 Task: Find connections with filter location Licheng with filter topic #Genderwith filter profile language German with filter current company Entrepreneur First with filter school Vidyasagar University with filter industry Telecommunications with filter service category Editing with filter keywords title Maintenance Engineer
Action: Mouse moved to (267, 198)
Screenshot: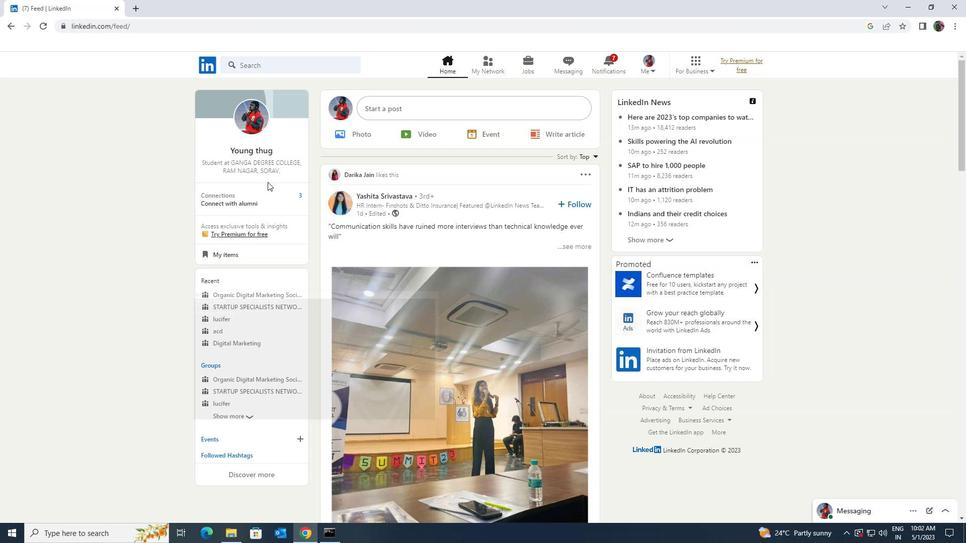 
Action: Mouse pressed left at (267, 198)
Screenshot: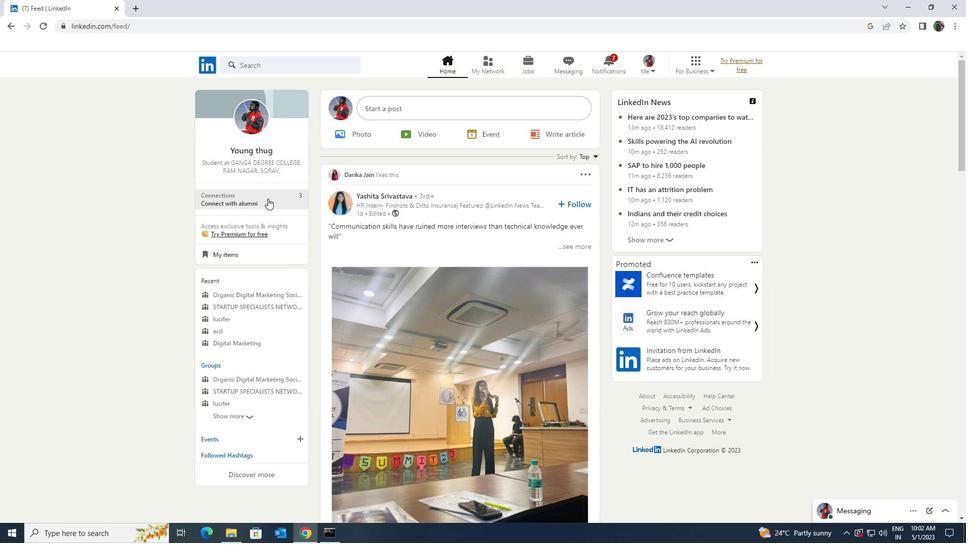 
Action: Mouse moved to (284, 122)
Screenshot: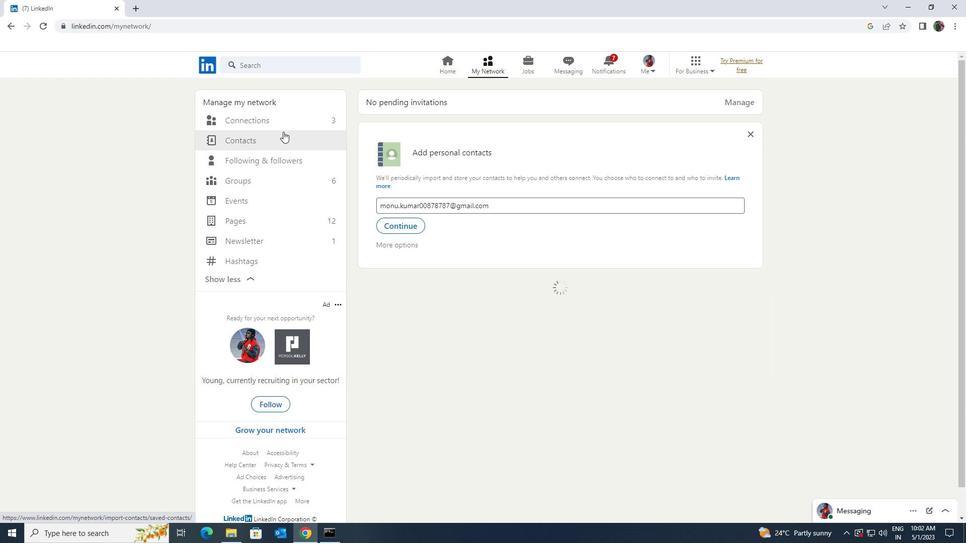 
Action: Mouse pressed left at (284, 122)
Screenshot: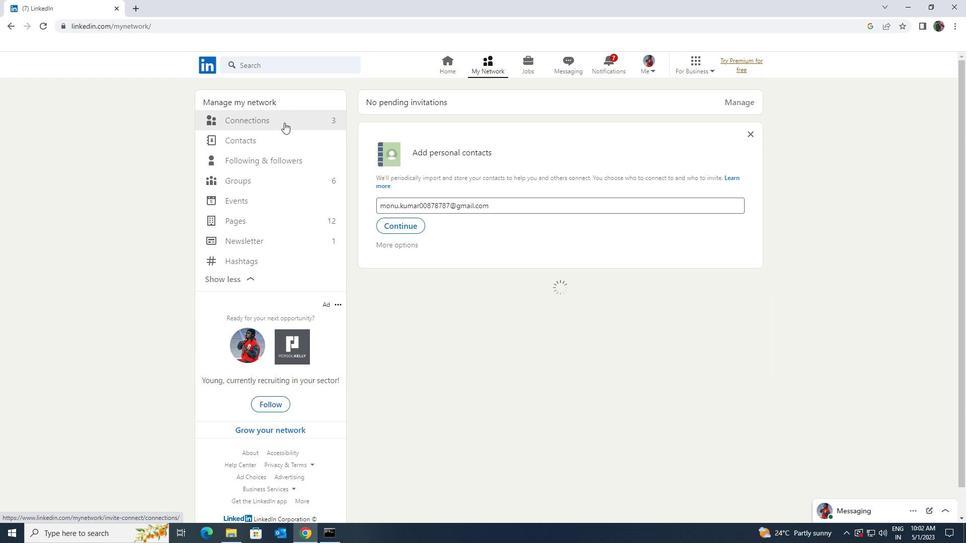 
Action: Mouse moved to (558, 123)
Screenshot: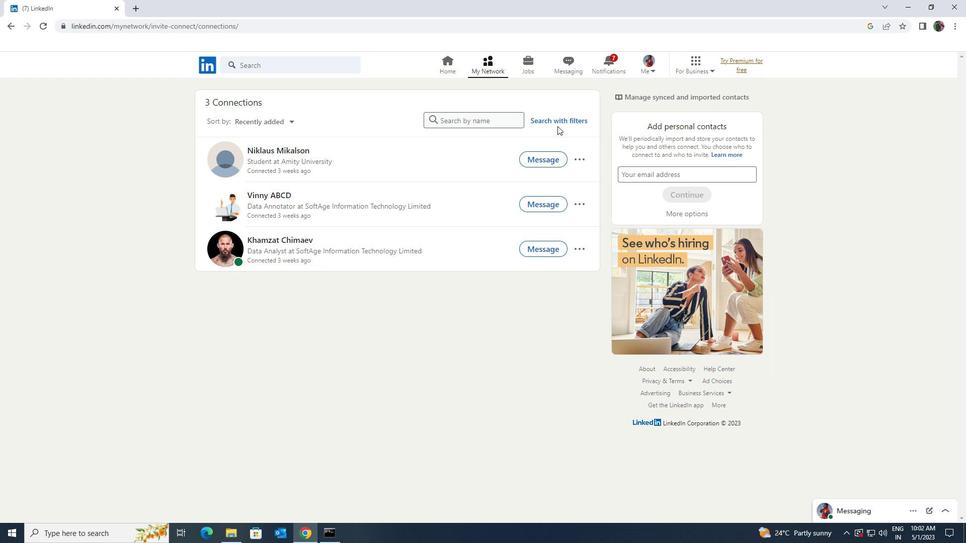 
Action: Mouse pressed left at (558, 123)
Screenshot: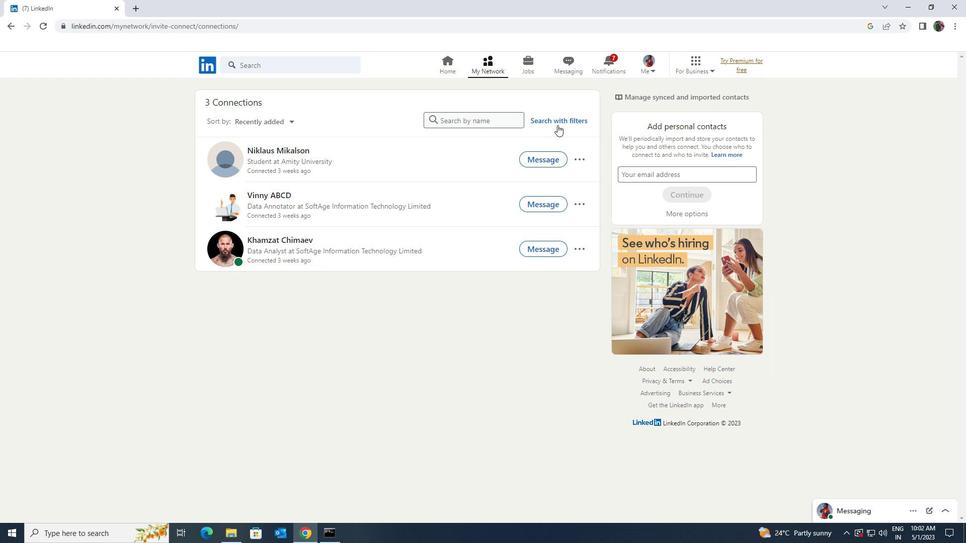 
Action: Mouse moved to (516, 95)
Screenshot: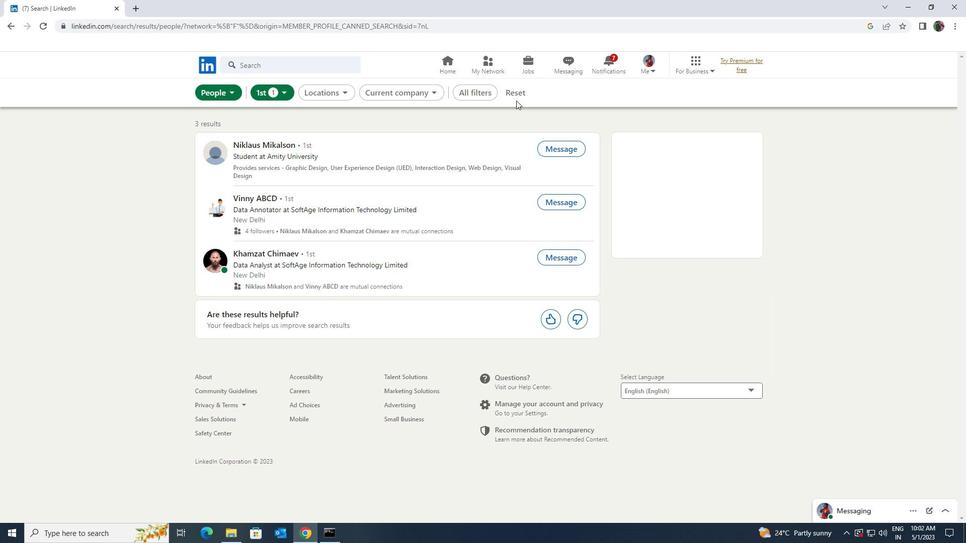 
Action: Mouse pressed left at (516, 95)
Screenshot: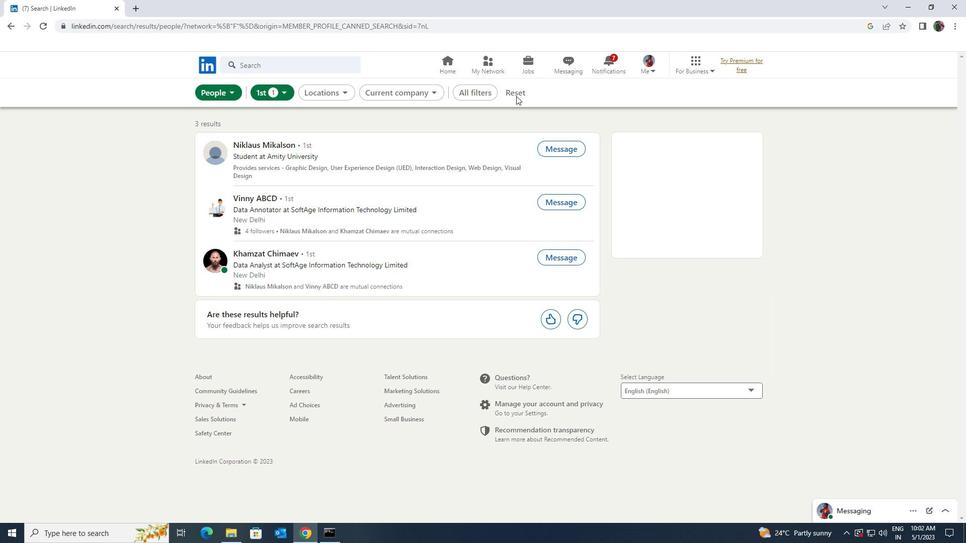 
Action: Mouse moved to (506, 92)
Screenshot: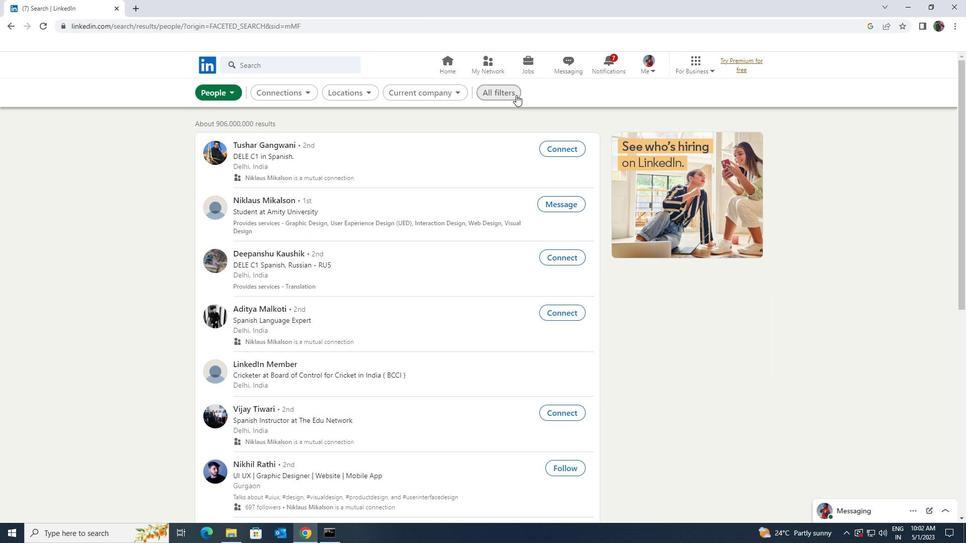 
Action: Mouse pressed left at (506, 92)
Screenshot: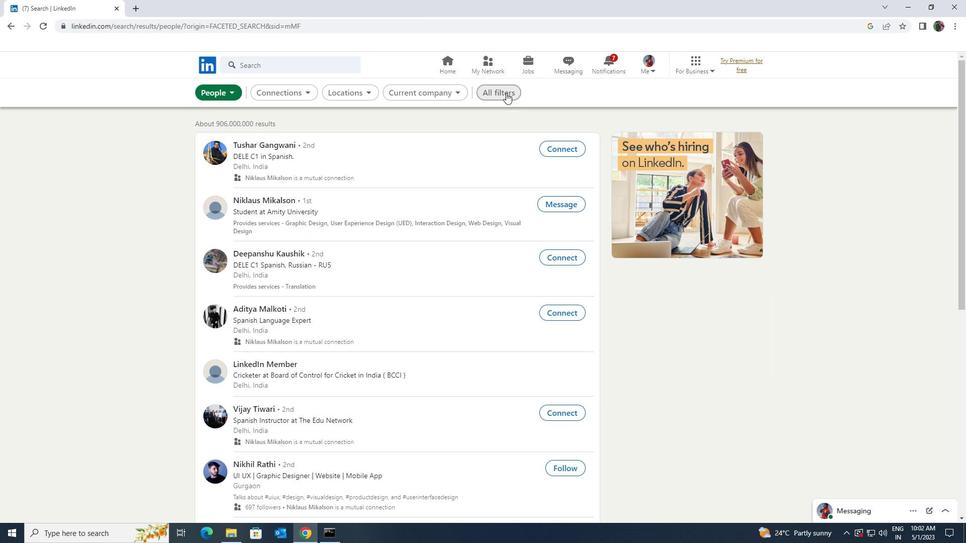 
Action: Mouse moved to (725, 310)
Screenshot: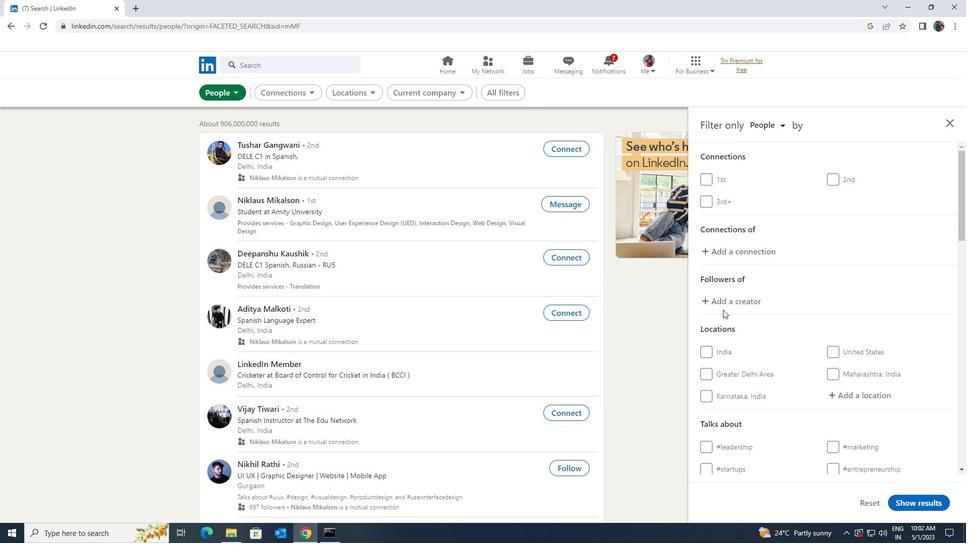 
Action: Mouse scrolled (725, 309) with delta (0, 0)
Screenshot: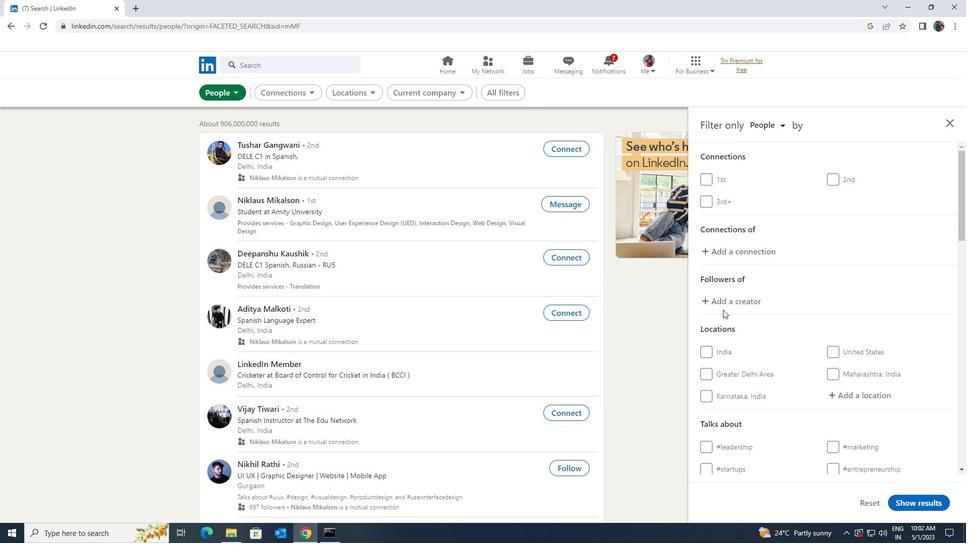 
Action: Mouse scrolled (725, 309) with delta (0, 0)
Screenshot: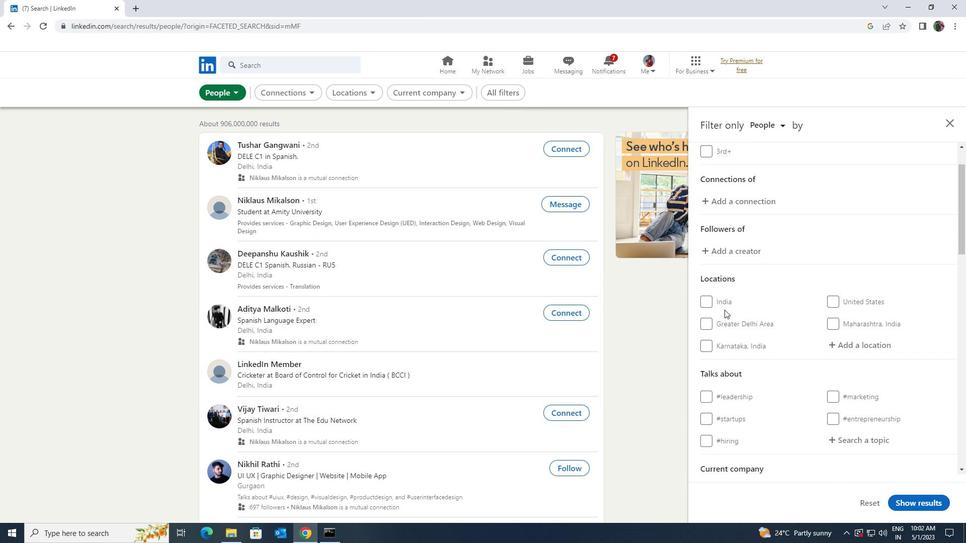 
Action: Mouse moved to (827, 293)
Screenshot: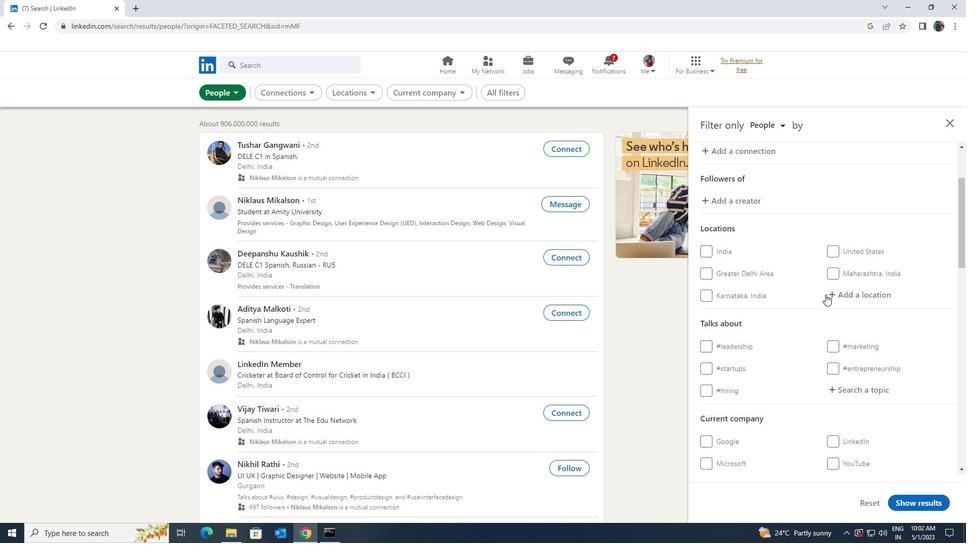 
Action: Mouse pressed left at (827, 293)
Screenshot: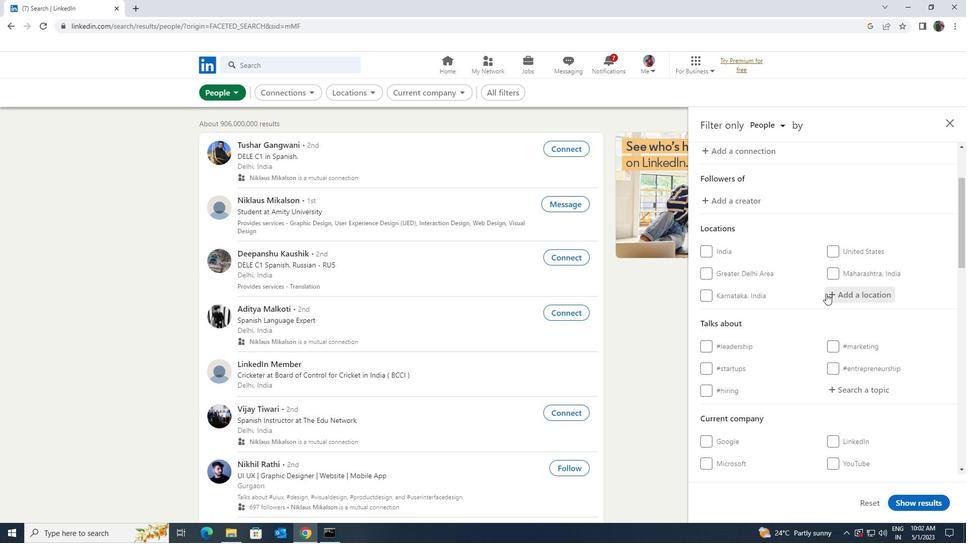 
Action: Mouse moved to (798, 288)
Screenshot: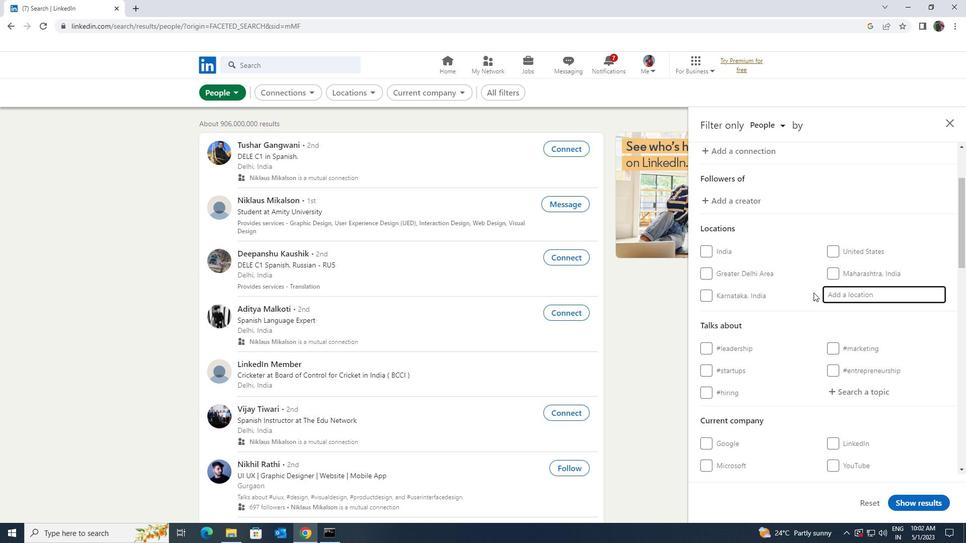 
Action: Key pressed <Key.shift>LICHENG
Screenshot: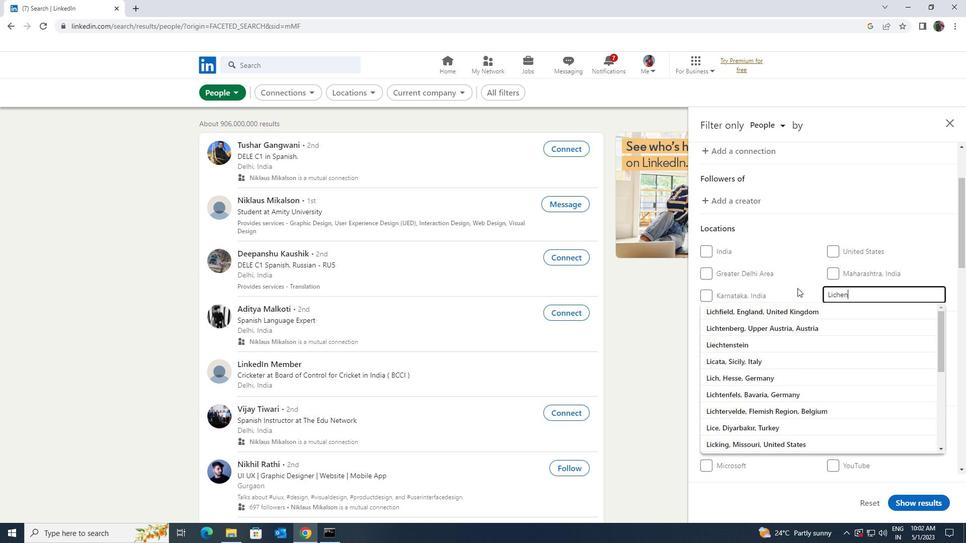 
Action: Mouse moved to (849, 388)
Screenshot: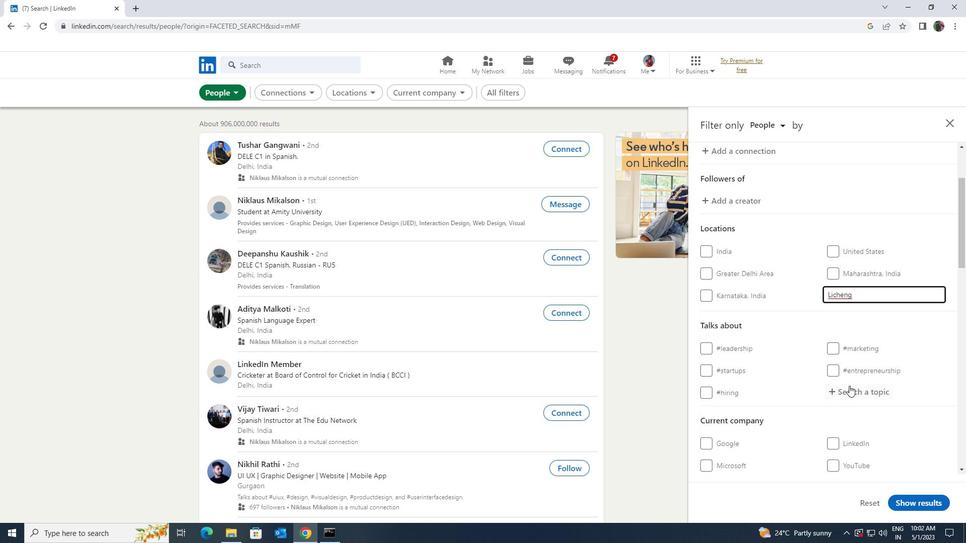 
Action: Mouse pressed left at (849, 388)
Screenshot: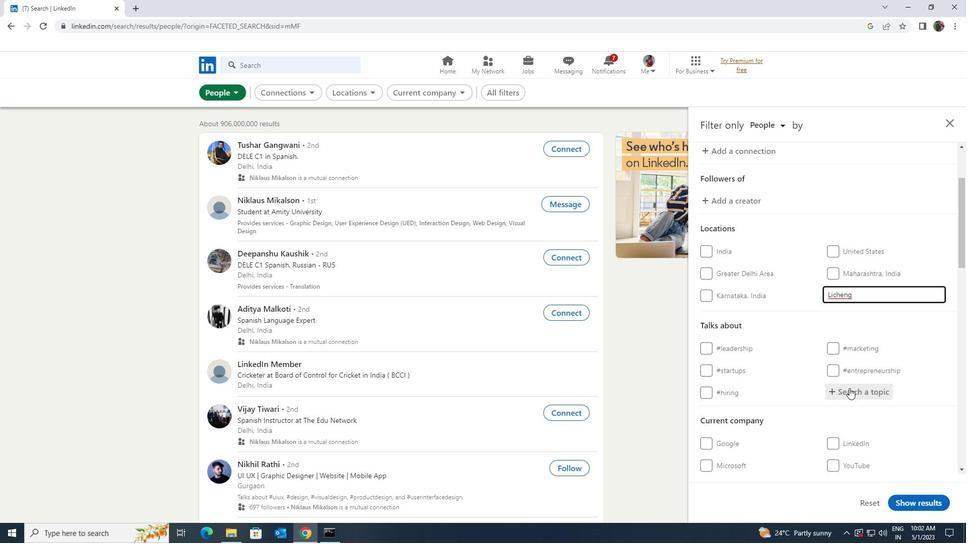 
Action: Mouse moved to (848, 389)
Screenshot: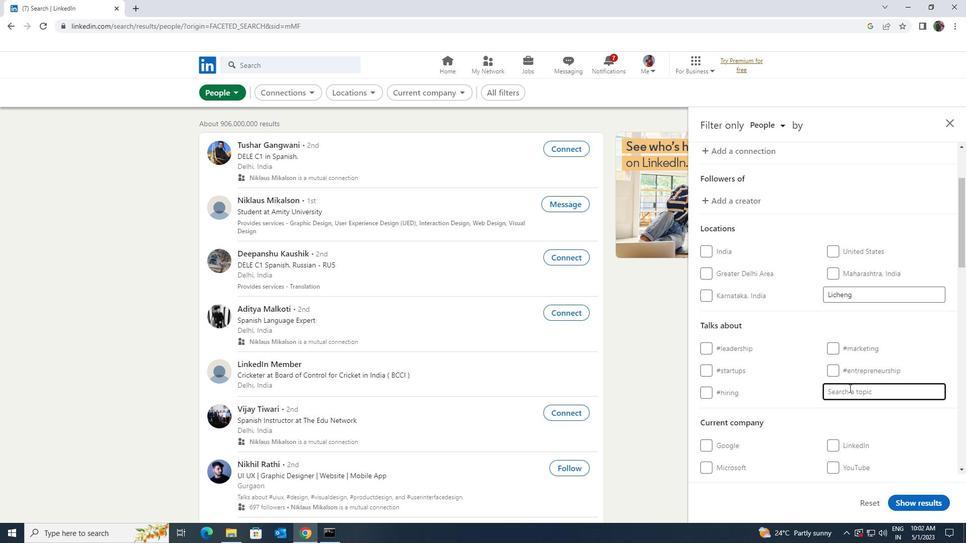 
Action: Key pressed <Key.shift>G
Screenshot: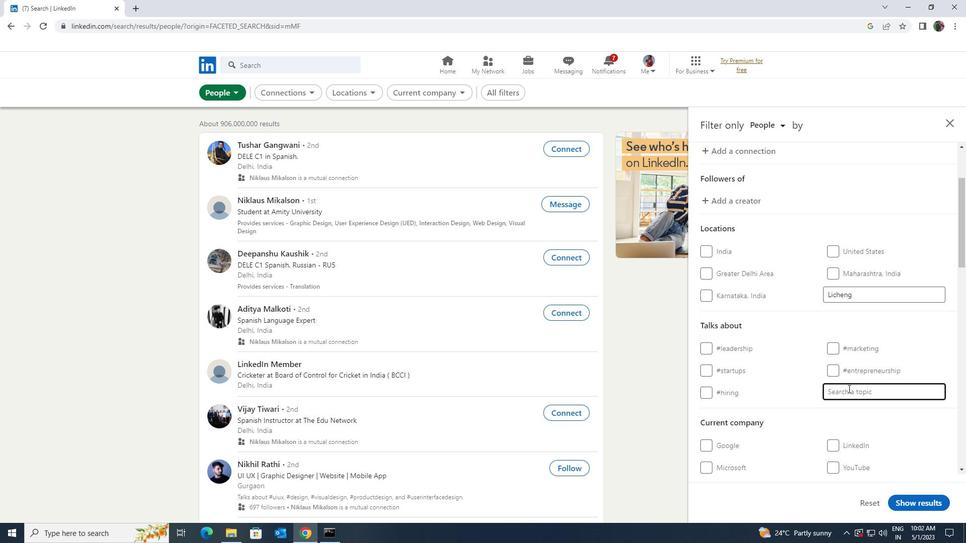 
Action: Mouse moved to (848, 389)
Screenshot: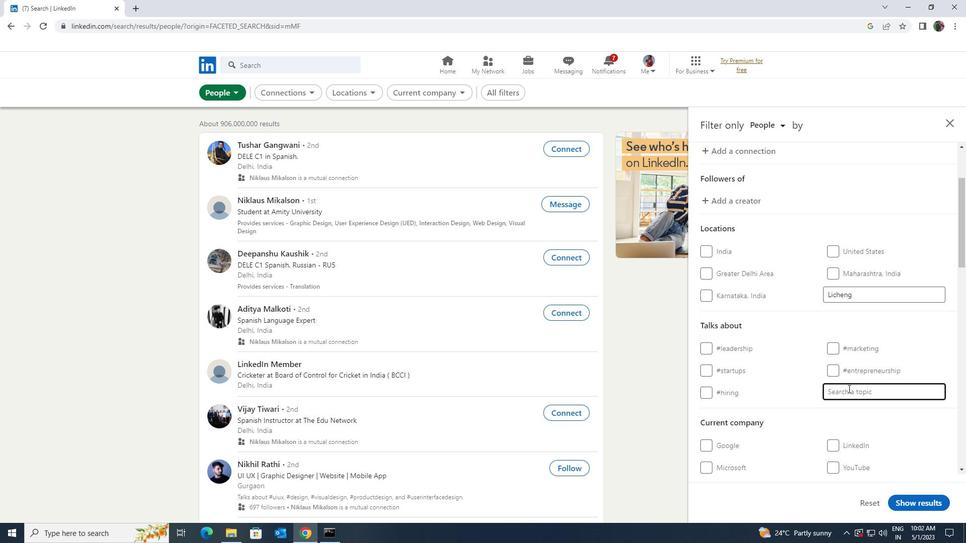 
Action: Key pressed ENDER
Screenshot: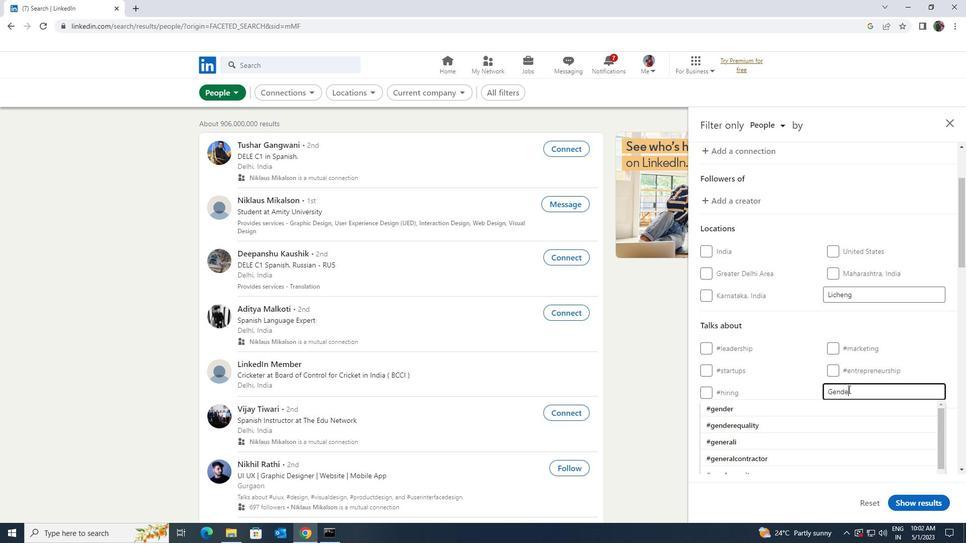 
Action: Mouse moved to (838, 406)
Screenshot: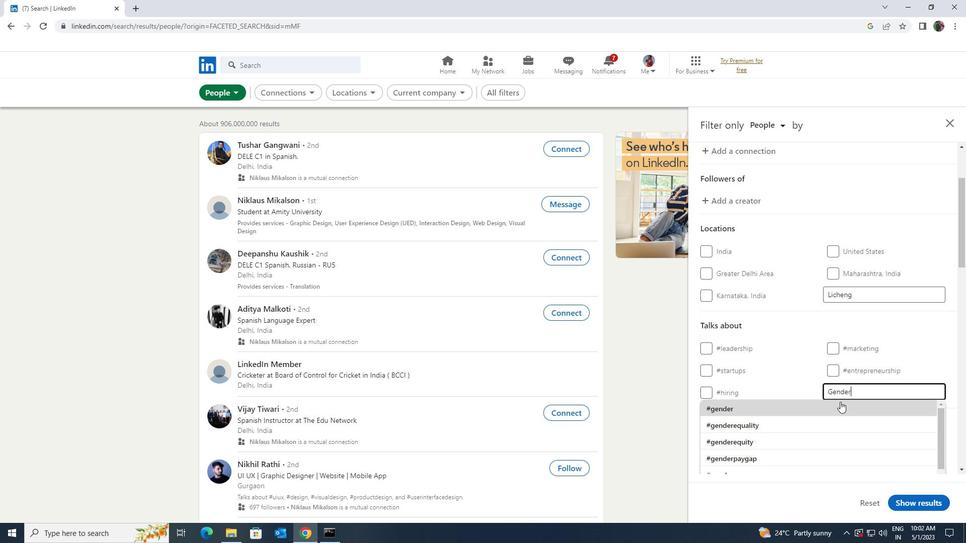
Action: Mouse pressed left at (838, 406)
Screenshot: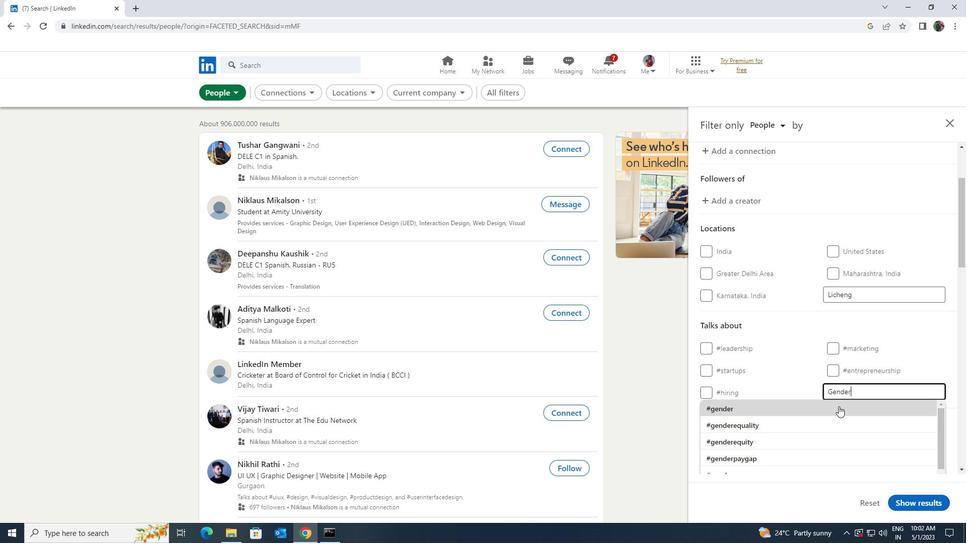 
Action: Mouse moved to (837, 406)
Screenshot: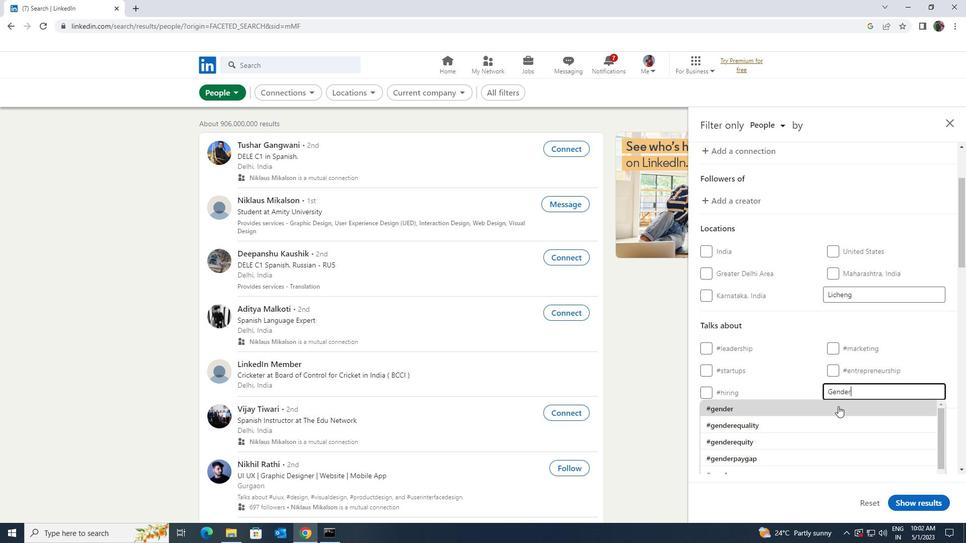 
Action: Mouse scrolled (837, 406) with delta (0, 0)
Screenshot: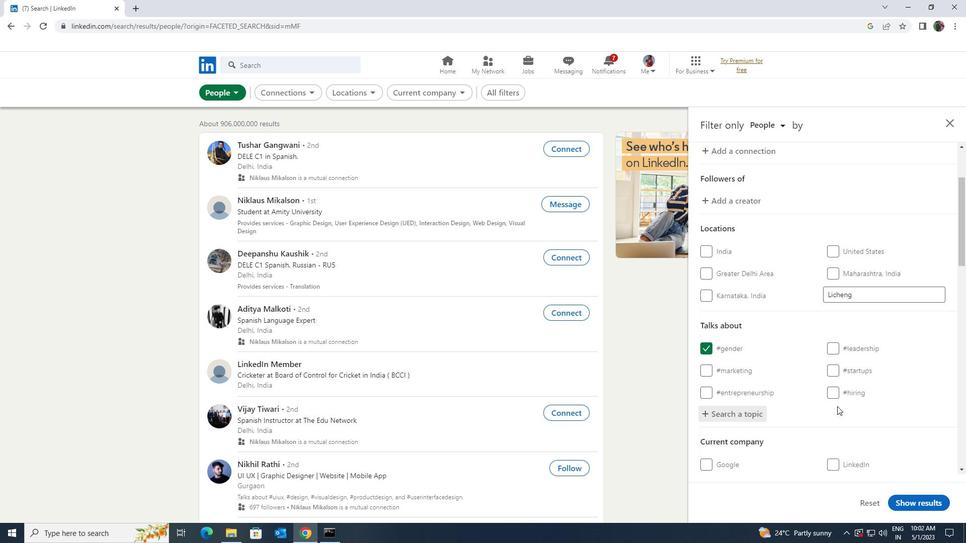 
Action: Mouse scrolled (837, 406) with delta (0, 0)
Screenshot: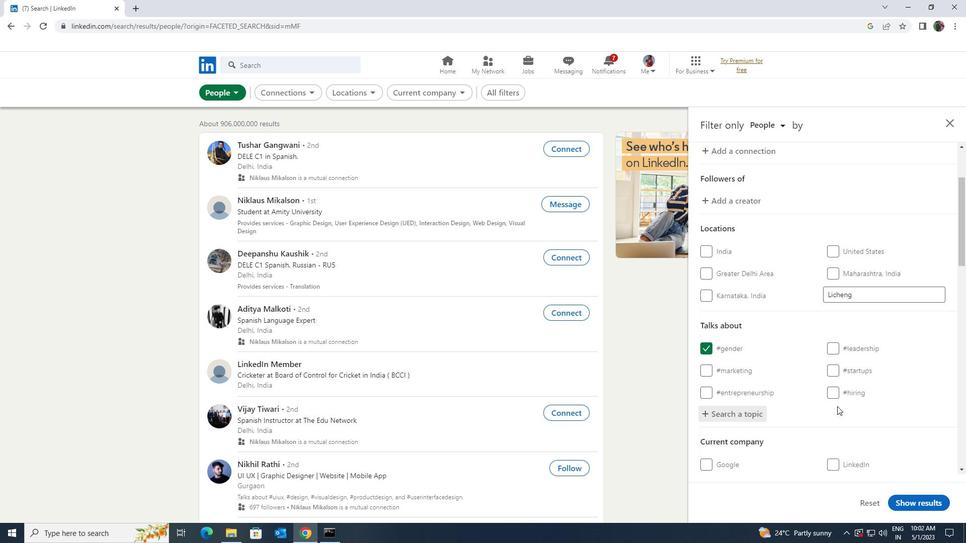 
Action: Mouse scrolled (837, 406) with delta (0, 0)
Screenshot: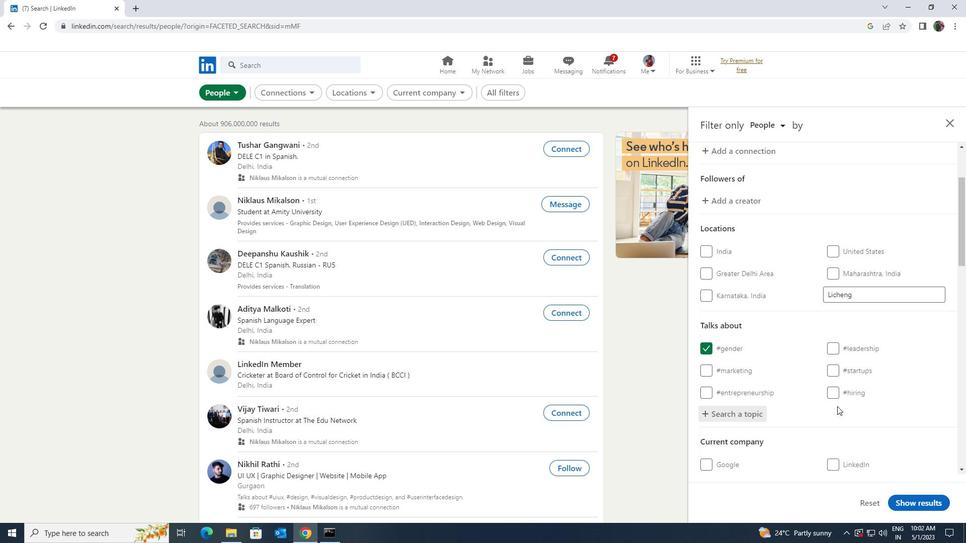 
Action: Mouse scrolled (837, 406) with delta (0, 0)
Screenshot: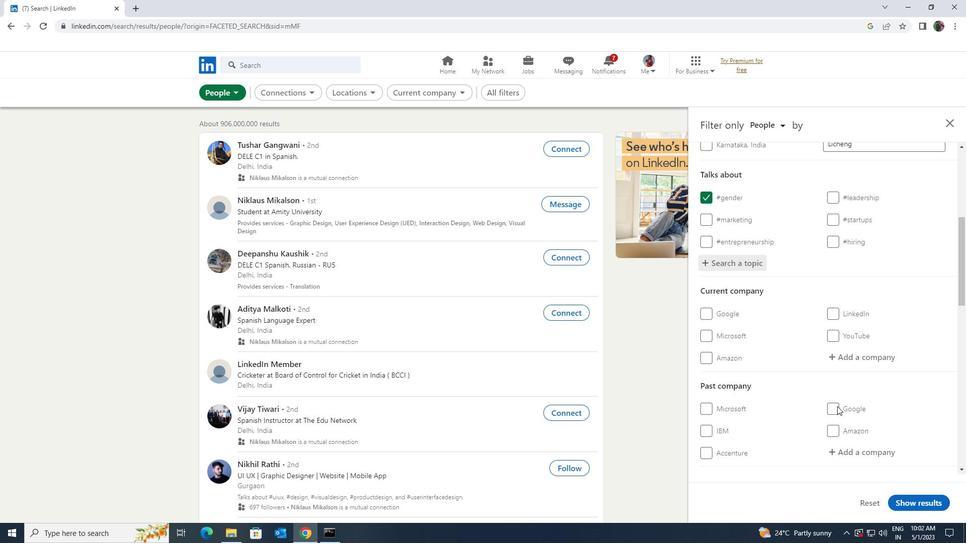 
Action: Mouse scrolled (837, 406) with delta (0, 0)
Screenshot: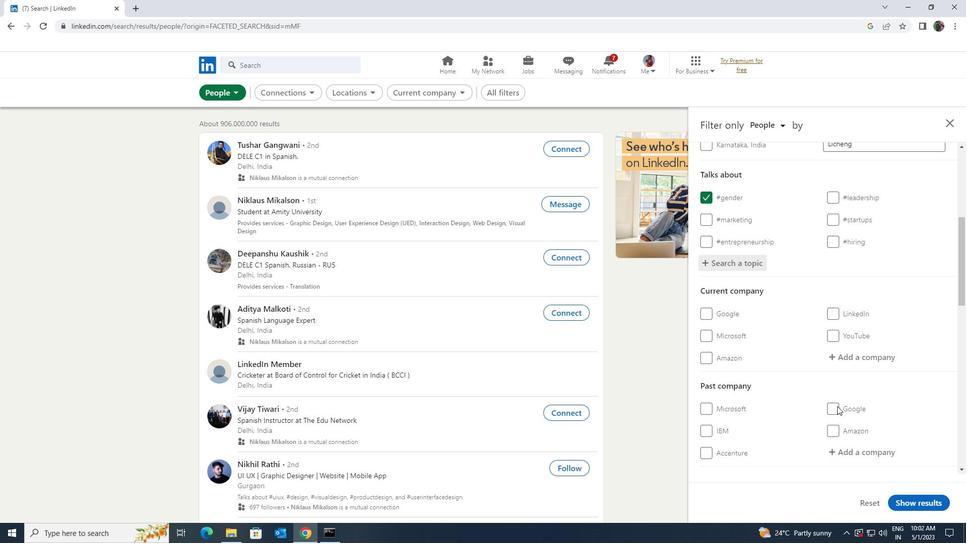 
Action: Mouse scrolled (837, 406) with delta (0, 0)
Screenshot: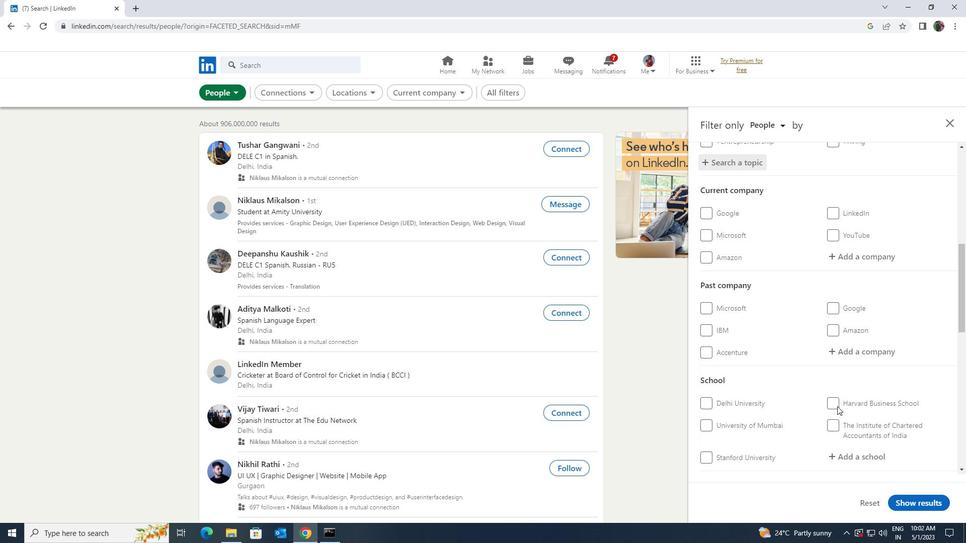 
Action: Mouse scrolled (837, 406) with delta (0, 0)
Screenshot: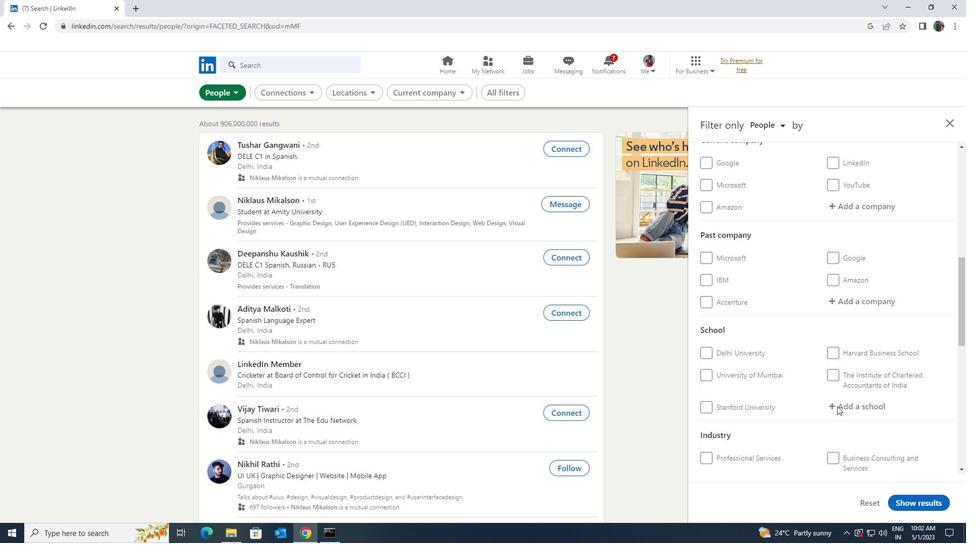 
Action: Mouse scrolled (837, 406) with delta (0, 0)
Screenshot: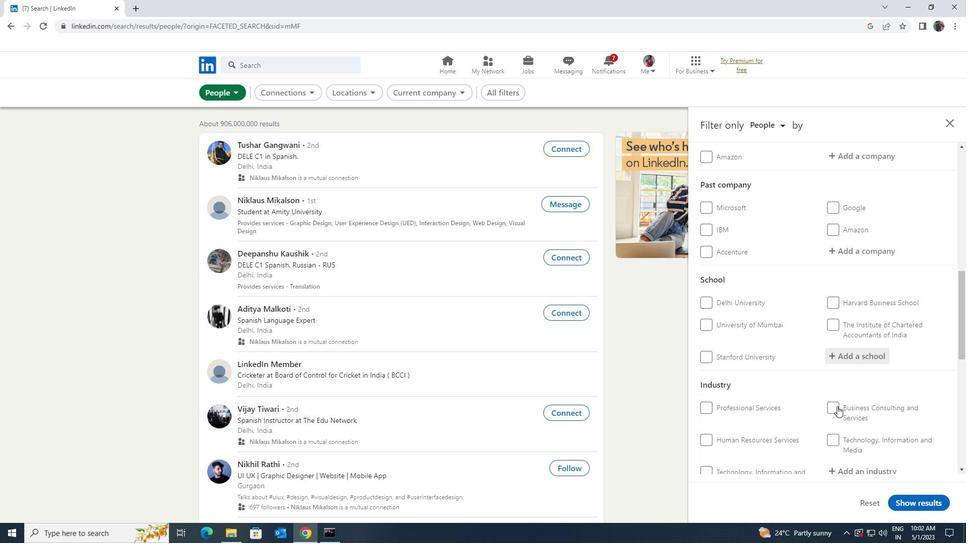 
Action: Mouse scrolled (837, 406) with delta (0, 0)
Screenshot: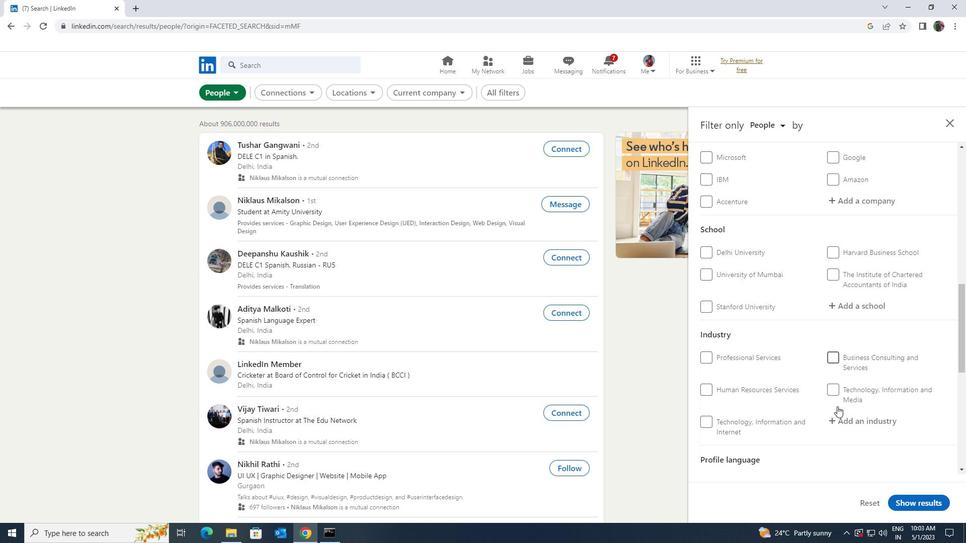 
Action: Mouse scrolled (837, 406) with delta (0, 0)
Screenshot: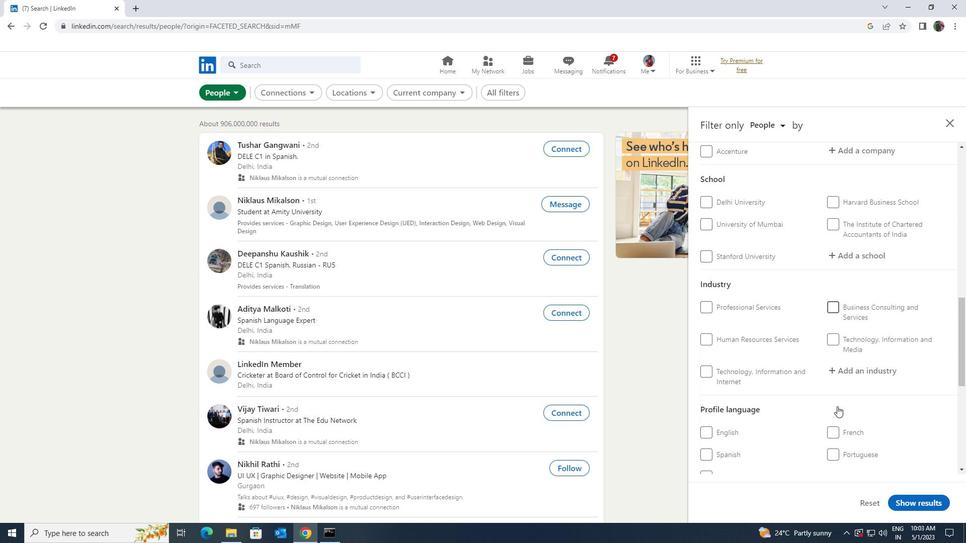 
Action: Mouse scrolled (837, 406) with delta (0, 0)
Screenshot: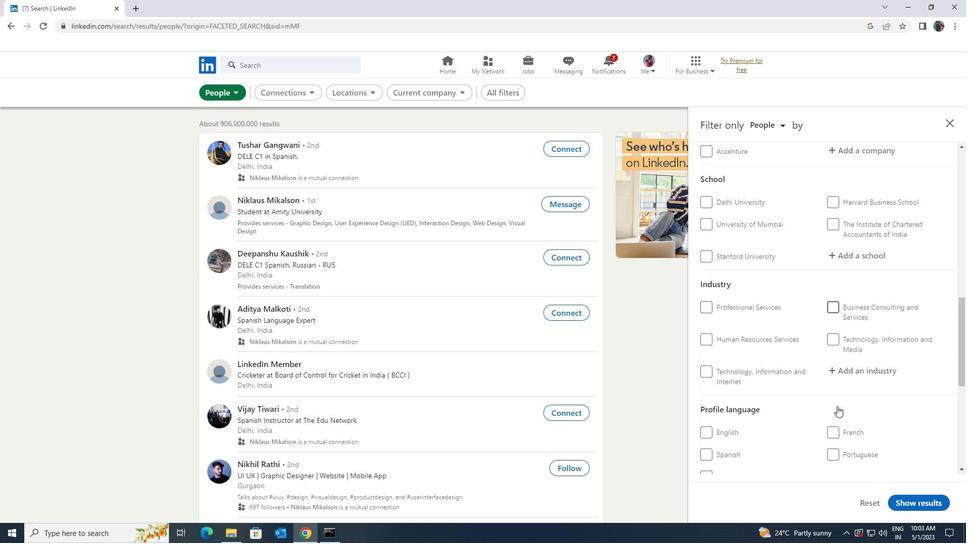 
Action: Mouse moved to (708, 375)
Screenshot: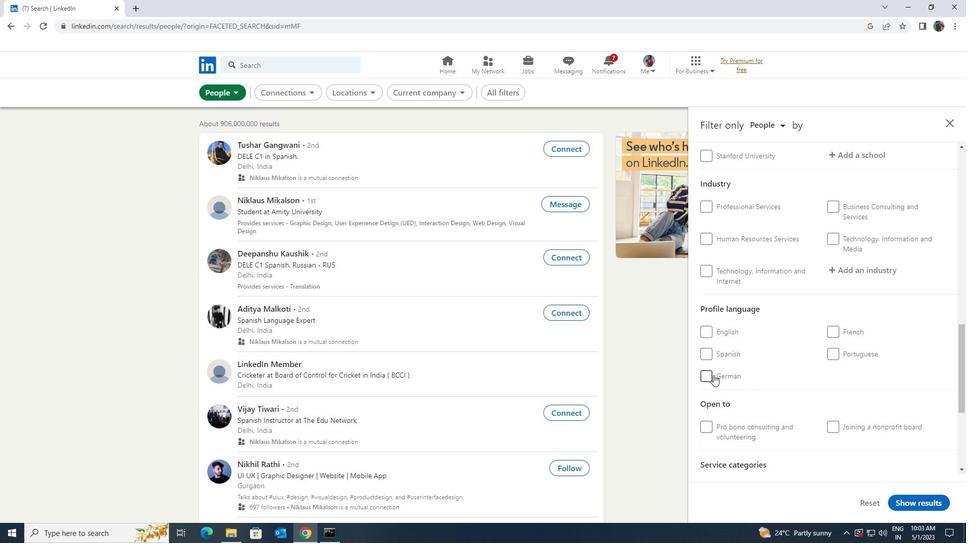 
Action: Mouse pressed left at (708, 375)
Screenshot: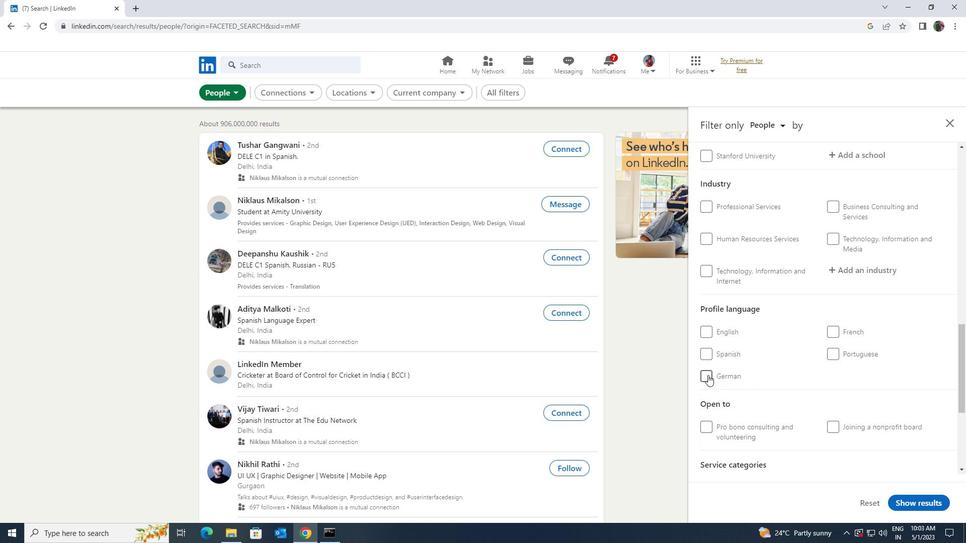 
Action: Mouse moved to (766, 386)
Screenshot: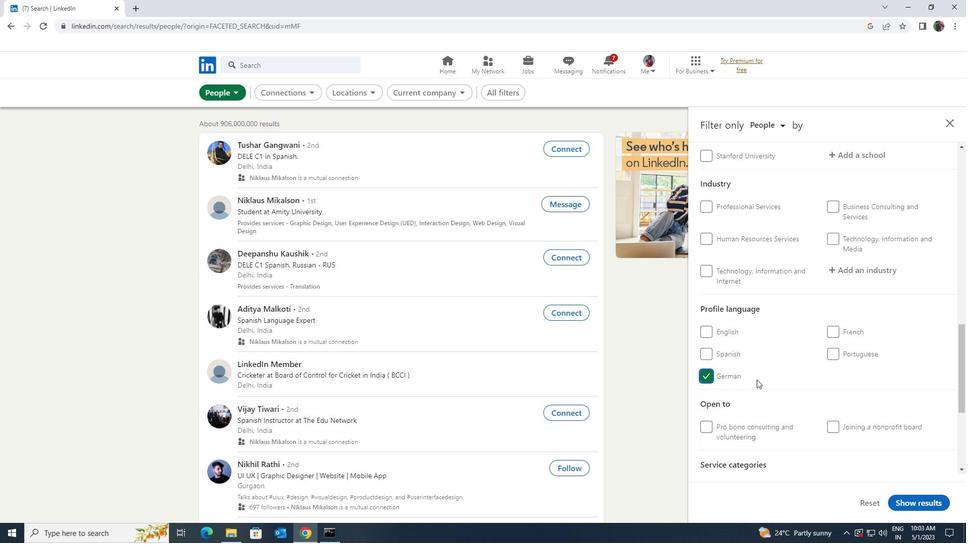 
Action: Mouse scrolled (766, 387) with delta (0, 0)
Screenshot: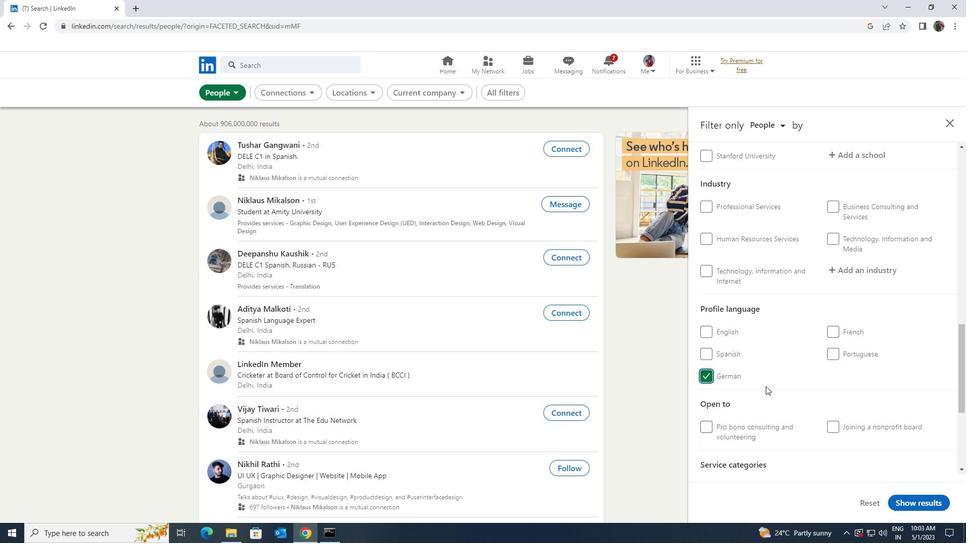 
Action: Mouse scrolled (766, 387) with delta (0, 0)
Screenshot: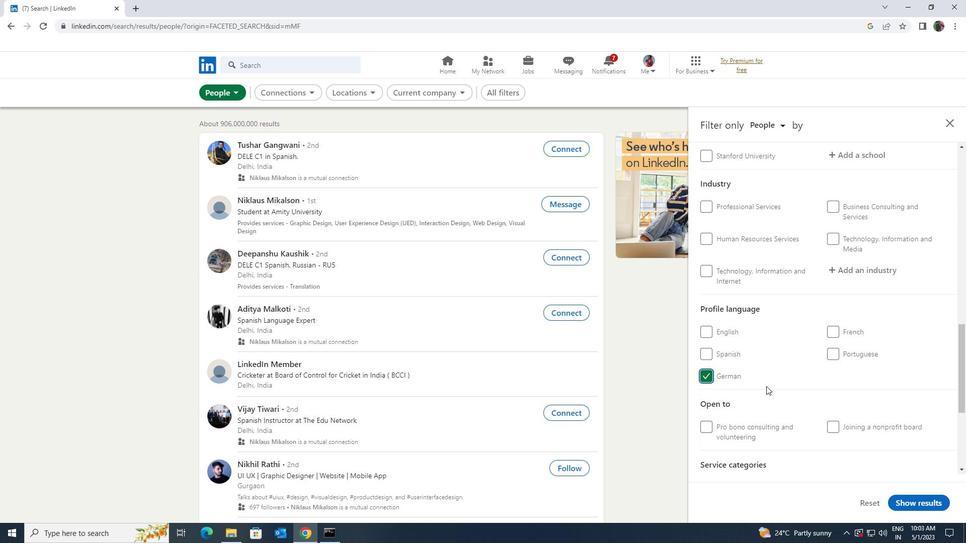 
Action: Mouse scrolled (766, 387) with delta (0, 0)
Screenshot: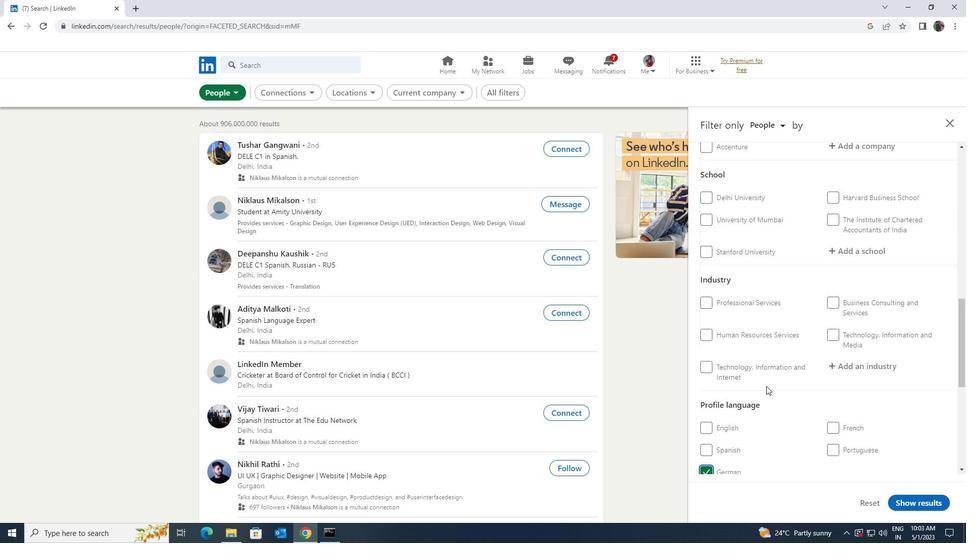 
Action: Mouse scrolled (766, 387) with delta (0, 0)
Screenshot: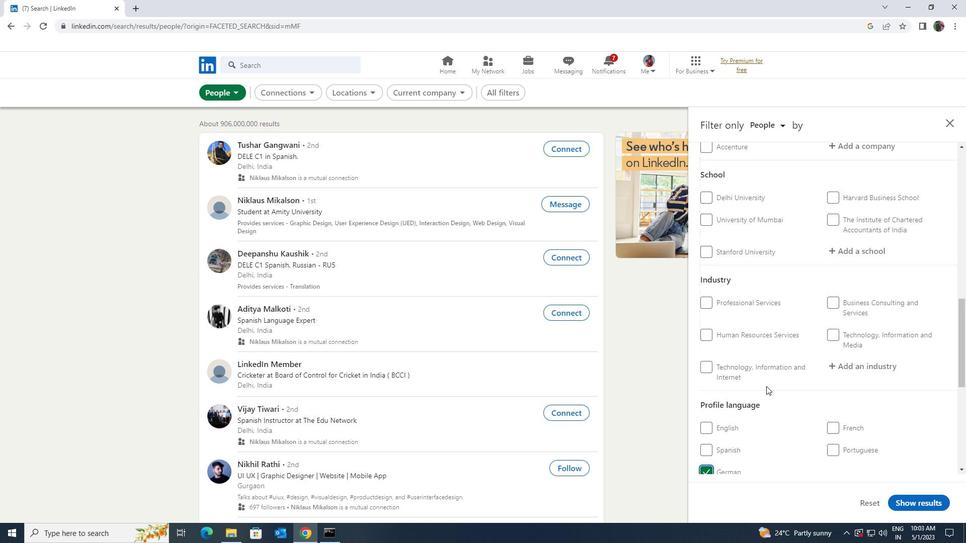 
Action: Mouse scrolled (766, 387) with delta (0, 0)
Screenshot: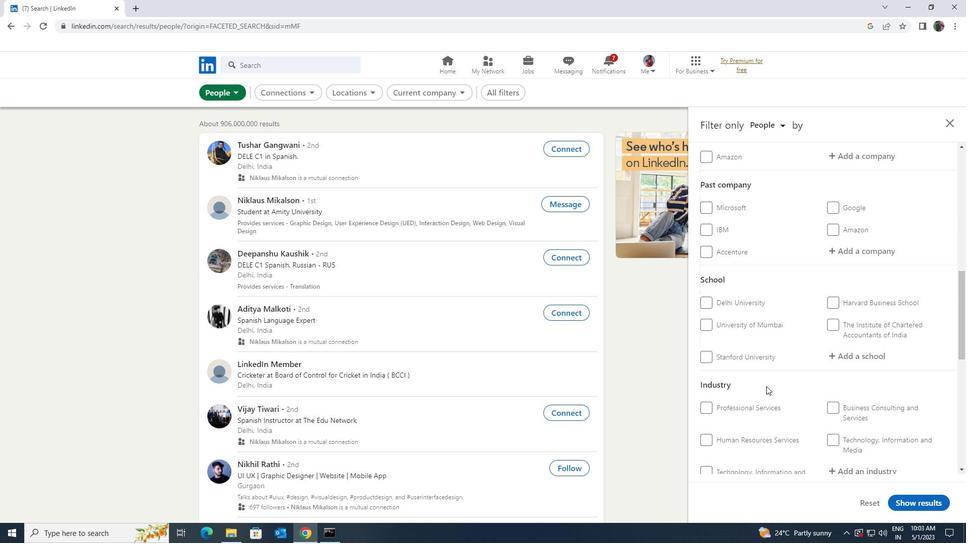 
Action: Mouse scrolled (766, 387) with delta (0, 0)
Screenshot: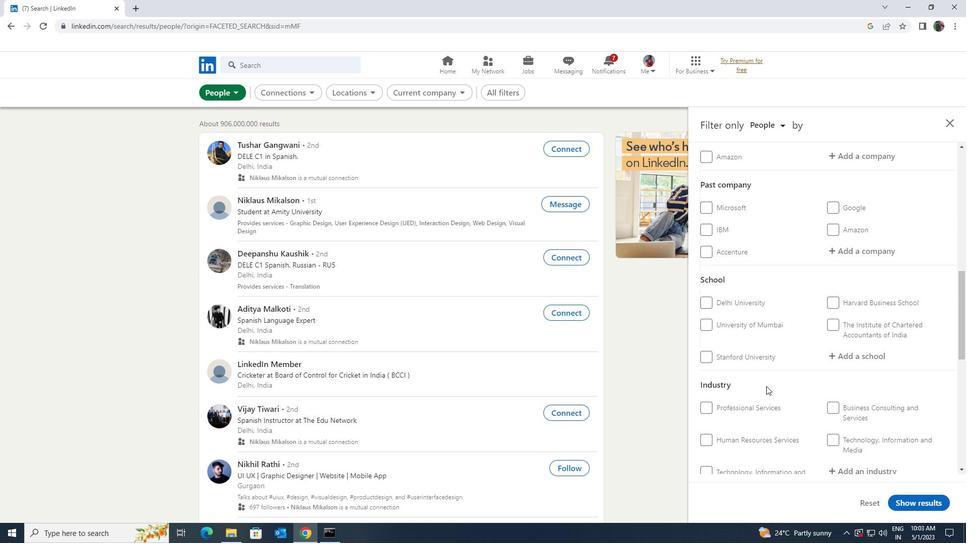 
Action: Mouse scrolled (766, 387) with delta (0, 0)
Screenshot: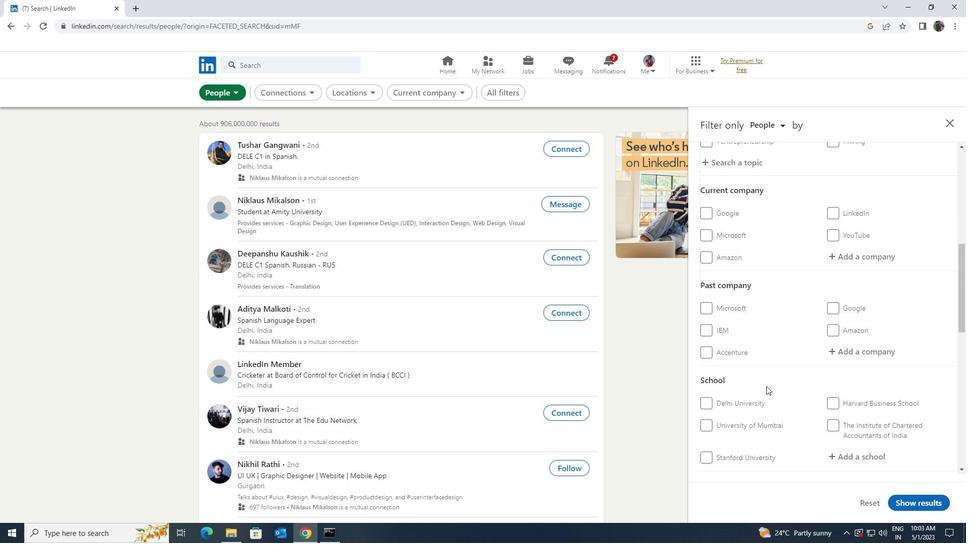 
Action: Mouse moved to (767, 386)
Screenshot: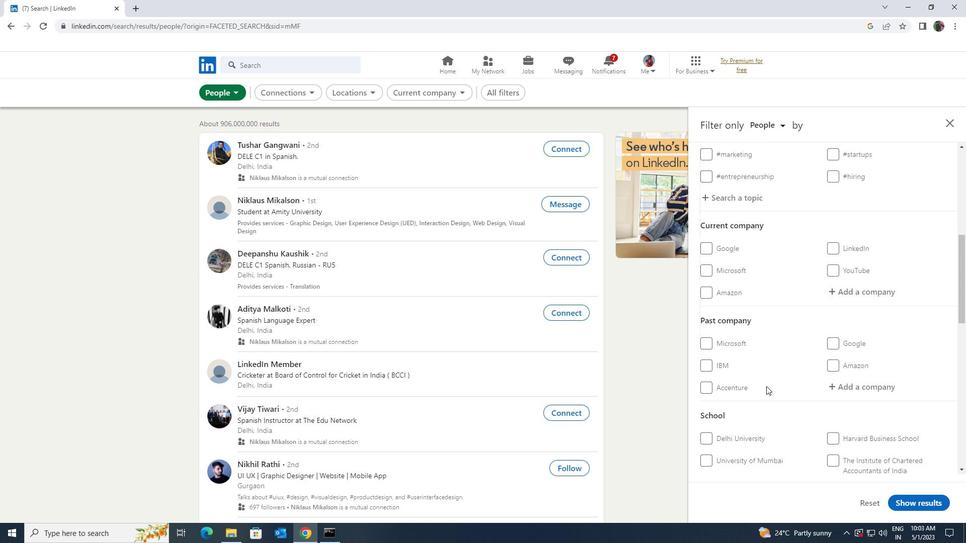 
Action: Mouse scrolled (767, 387) with delta (0, 0)
Screenshot: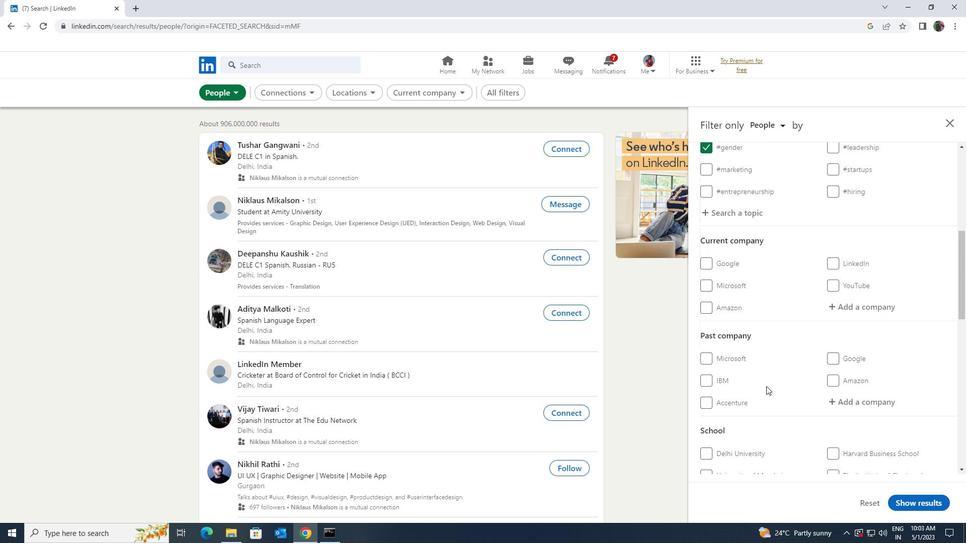 
Action: Mouse moved to (827, 359)
Screenshot: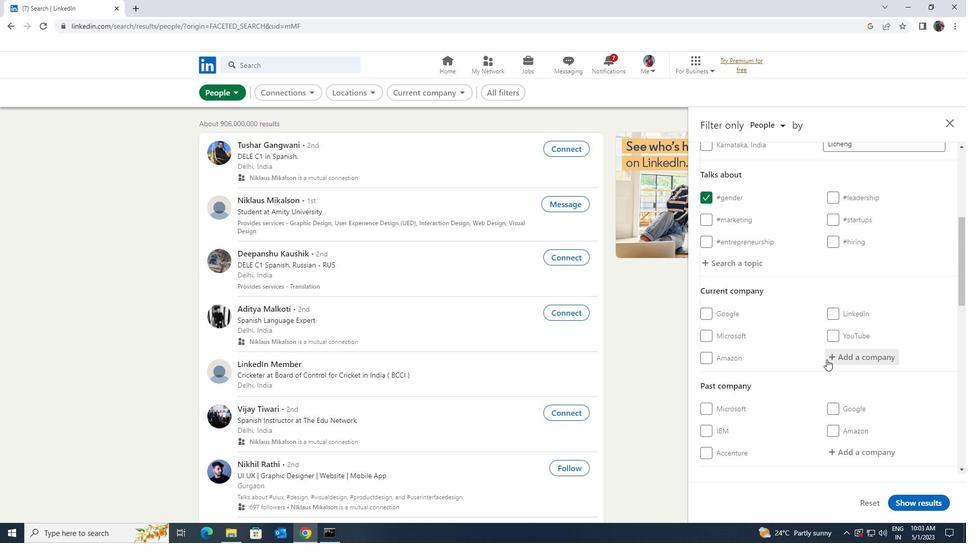 
Action: Mouse pressed left at (827, 359)
Screenshot: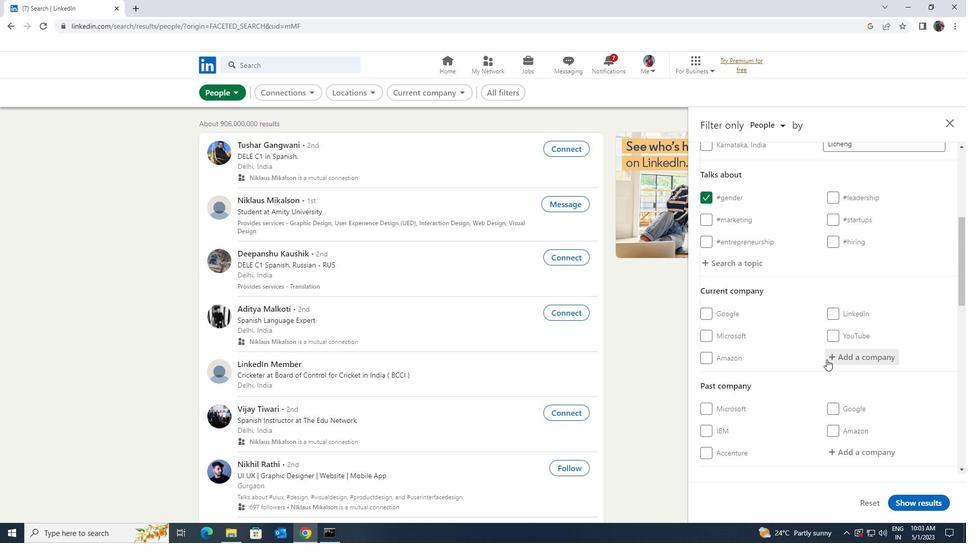 
Action: Mouse moved to (827, 359)
Screenshot: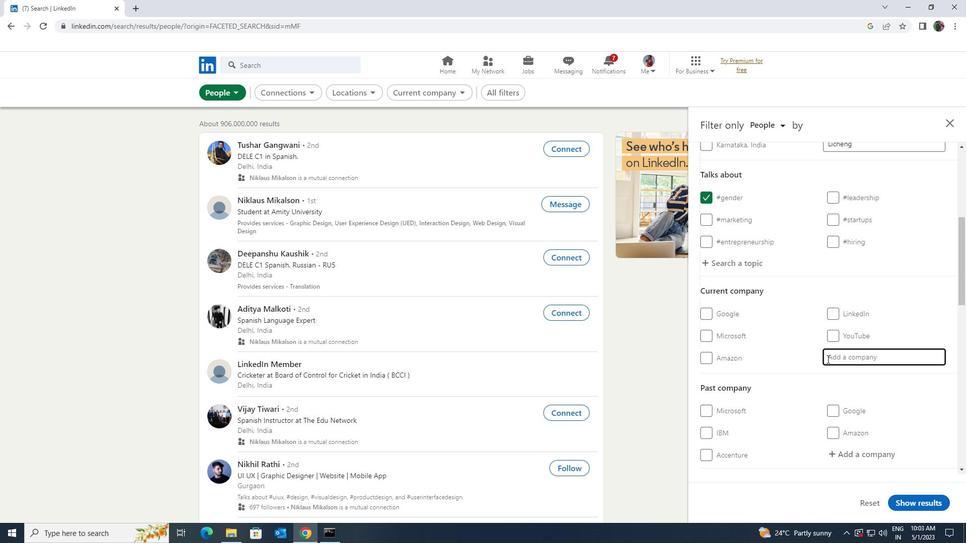 
Action: Key pressed <Key.shift>ENTERPRENEUR<Key.space><Key.shift>FI
Screenshot: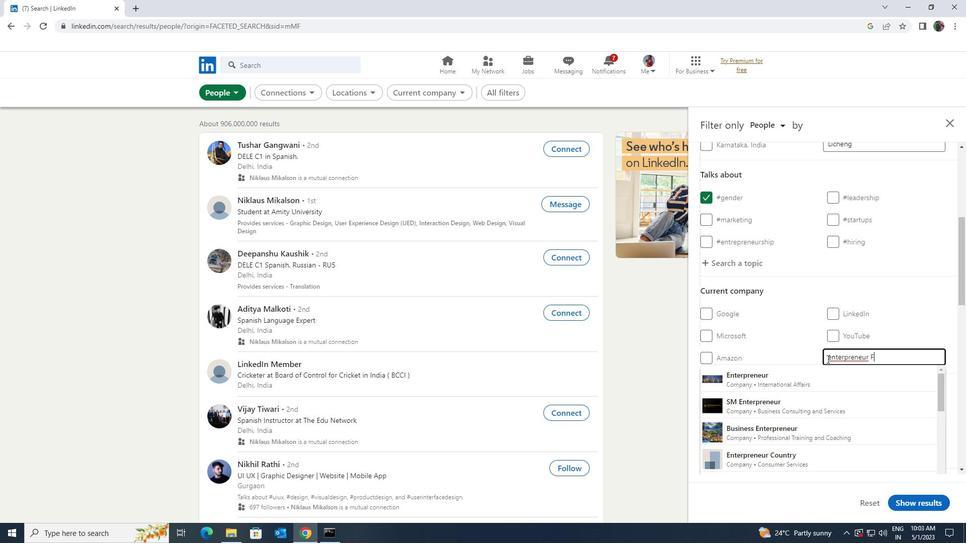 
Action: Mouse moved to (827, 359)
Screenshot: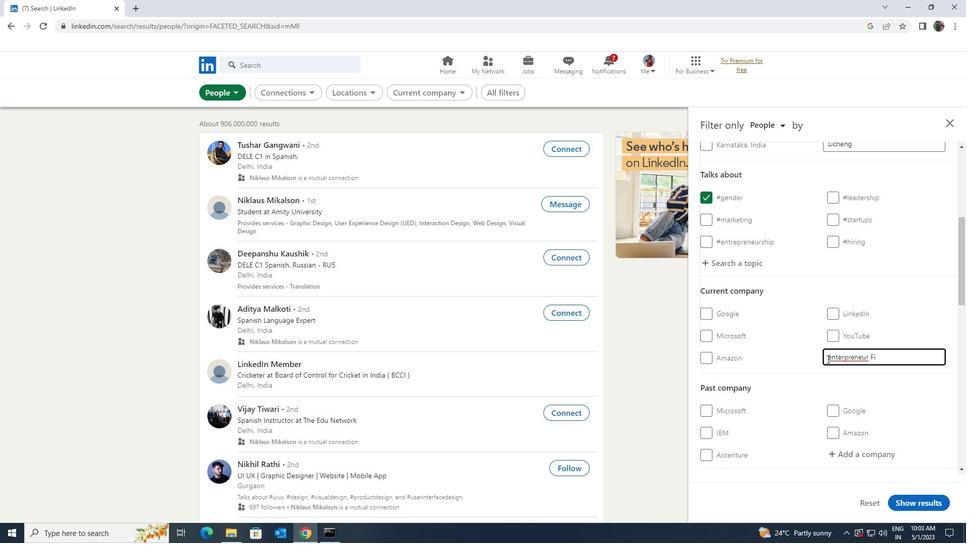 
Action: Key pressed RST
Screenshot: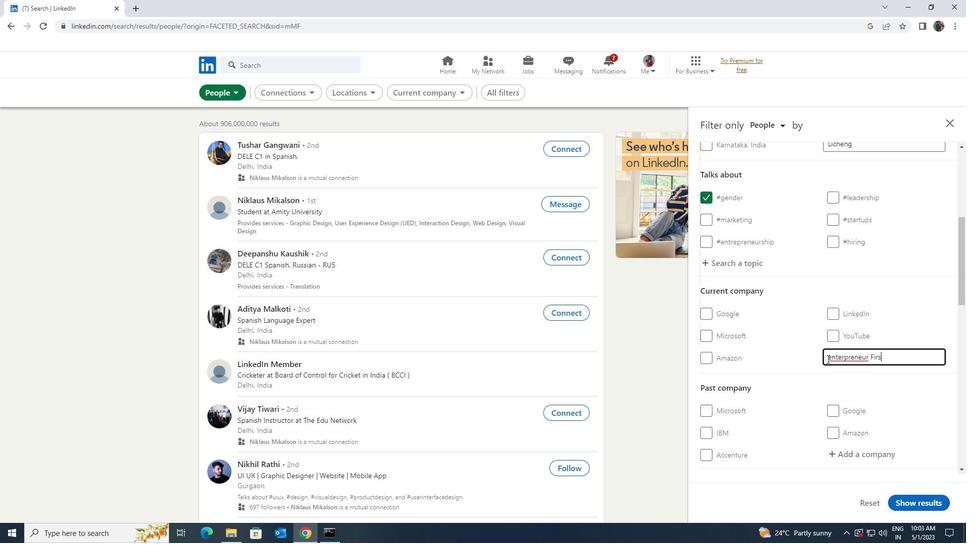 
Action: Mouse moved to (815, 374)
Screenshot: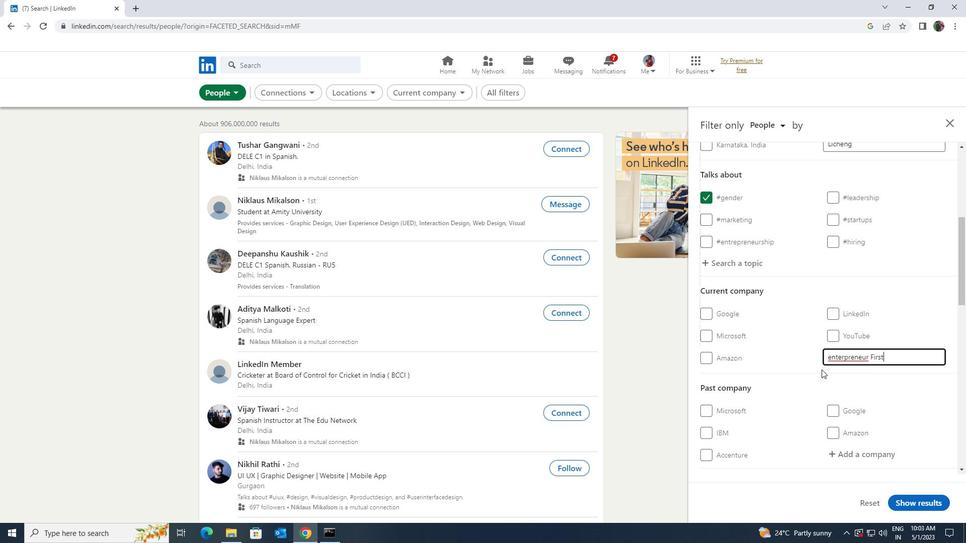 
Action: Mouse scrolled (815, 374) with delta (0, 0)
Screenshot: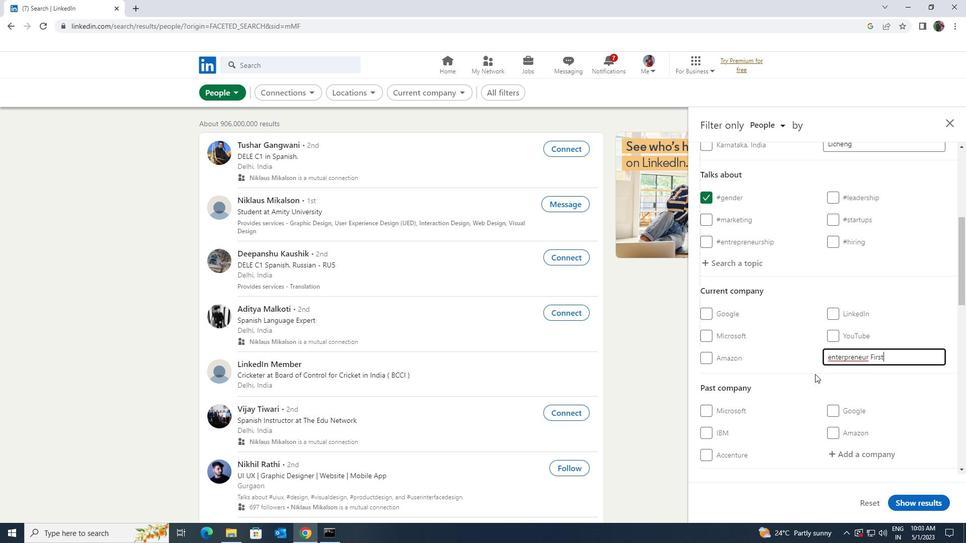 
Action: Mouse moved to (855, 400)
Screenshot: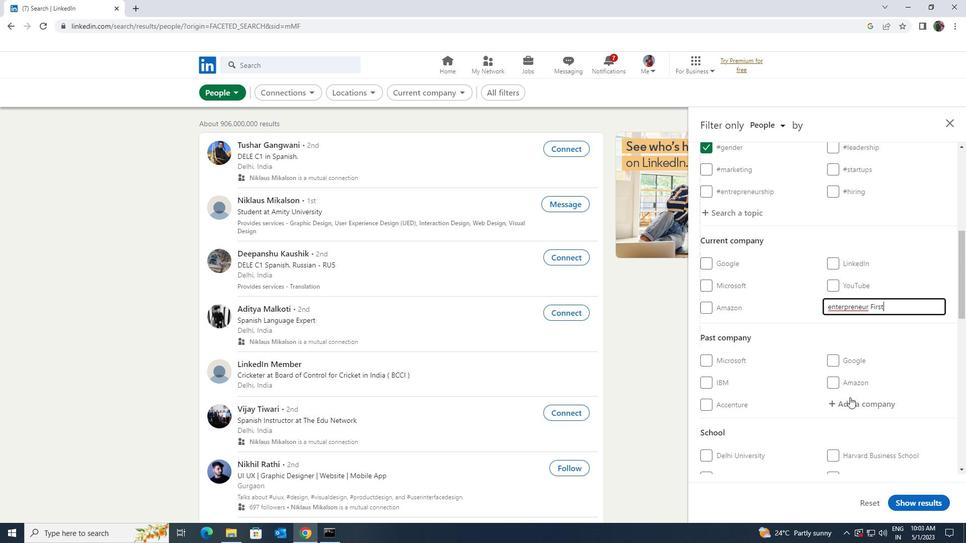 
Action: Mouse pressed left at (855, 400)
Screenshot: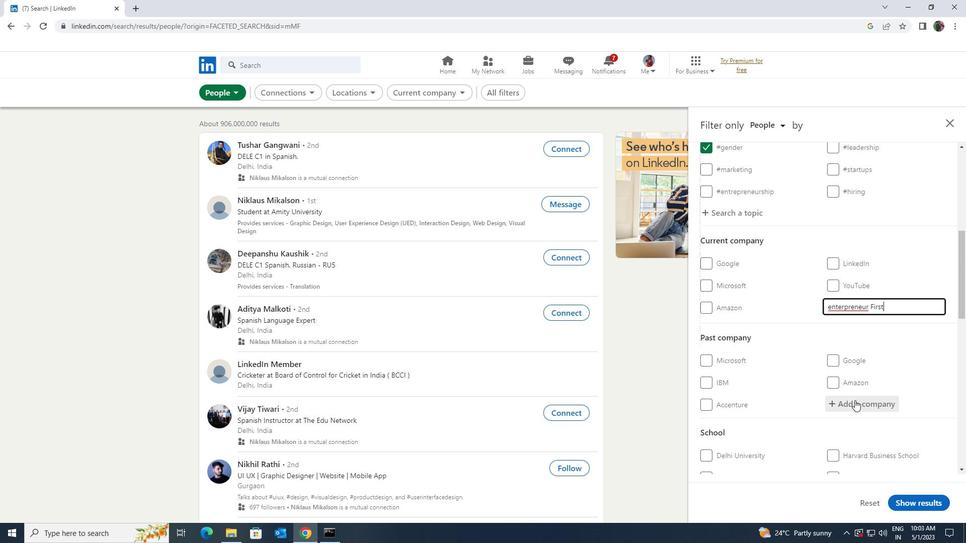 
Action: Mouse scrolled (855, 400) with delta (0, 0)
Screenshot: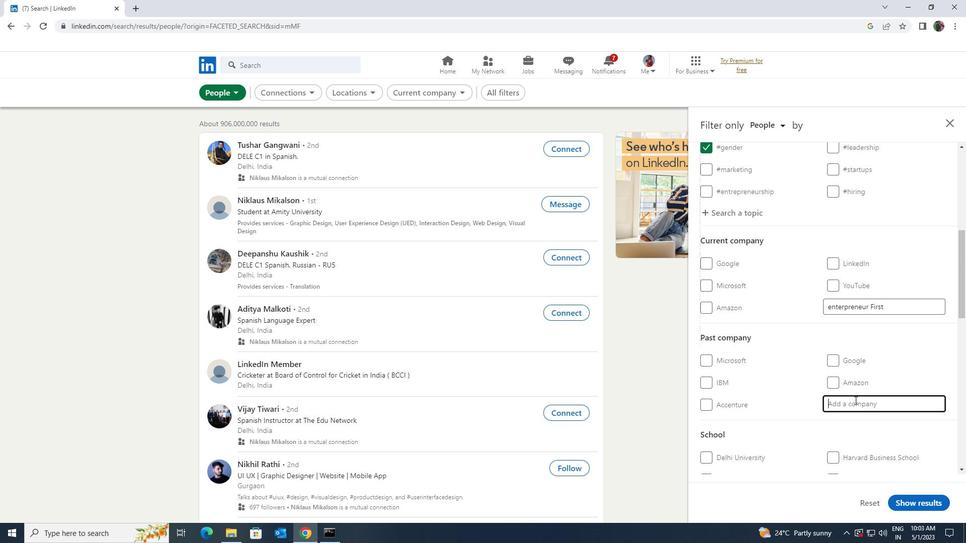 
Action: Mouse scrolled (855, 400) with delta (0, 0)
Screenshot: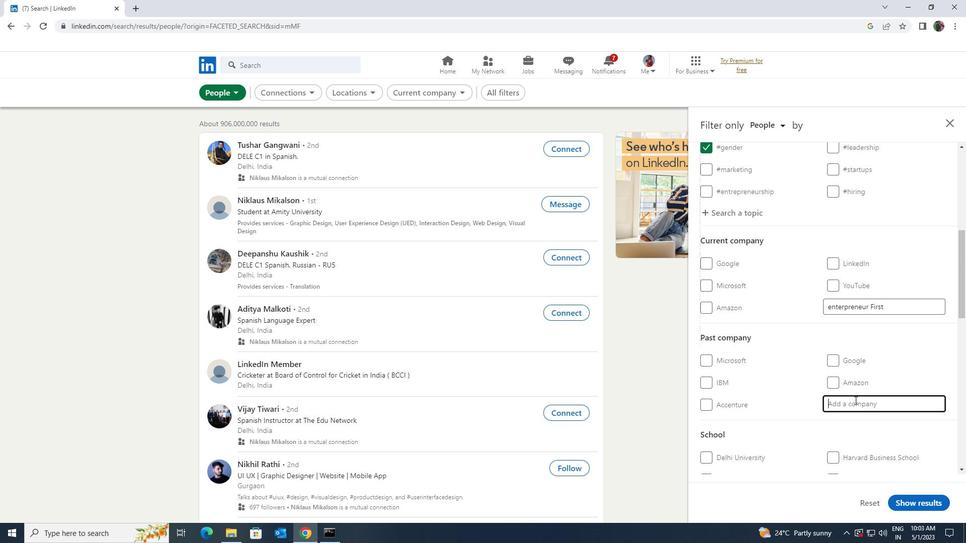 
Action: Mouse moved to (851, 406)
Screenshot: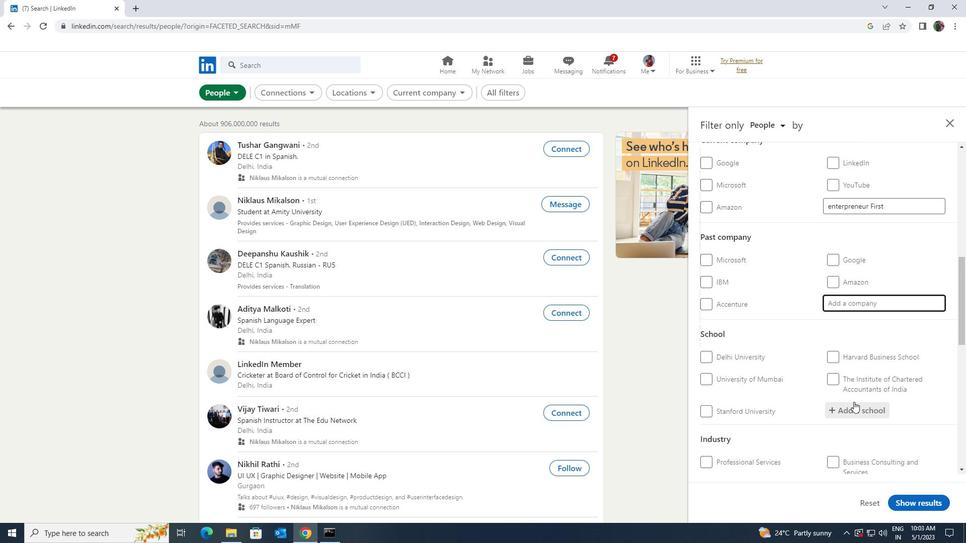 
Action: Mouse pressed left at (851, 406)
Screenshot: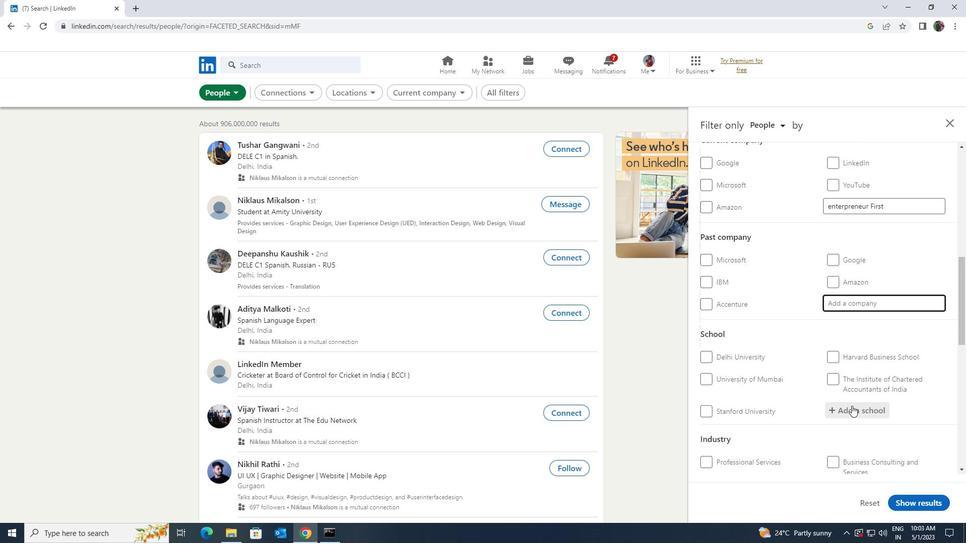 
Action: Mouse moved to (850, 407)
Screenshot: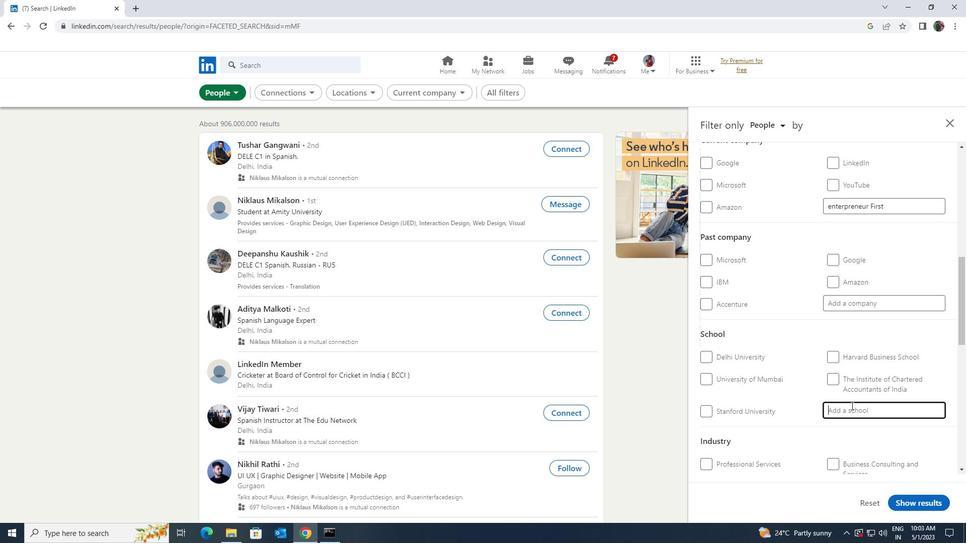 
Action: Key pressed <Key.shift>VIDYASA
Screenshot: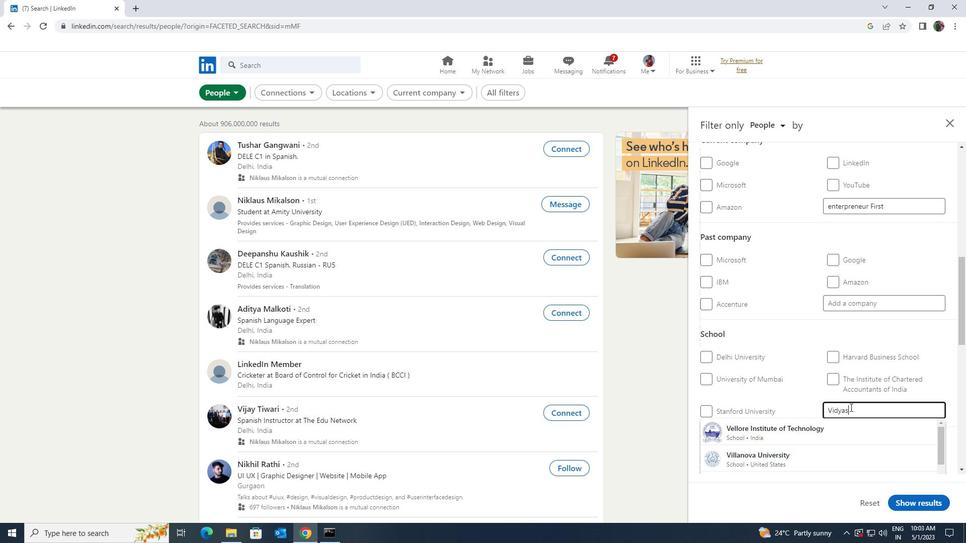 
Action: Mouse moved to (843, 423)
Screenshot: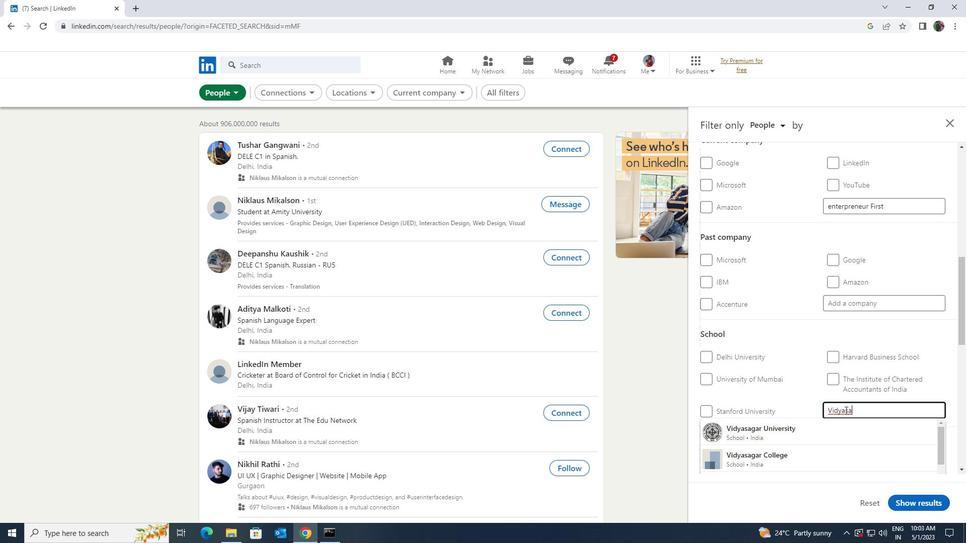 
Action: Mouse pressed left at (843, 423)
Screenshot: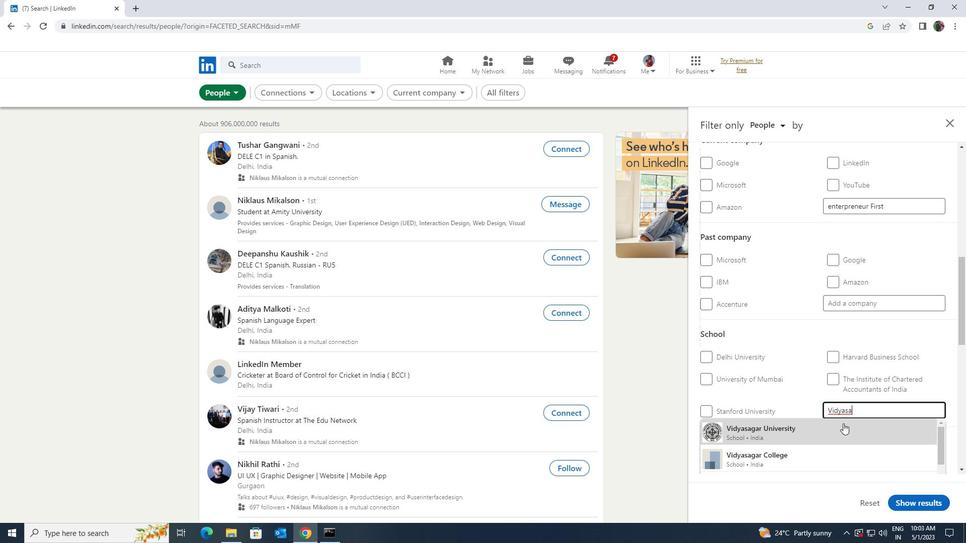 
Action: Mouse moved to (843, 423)
Screenshot: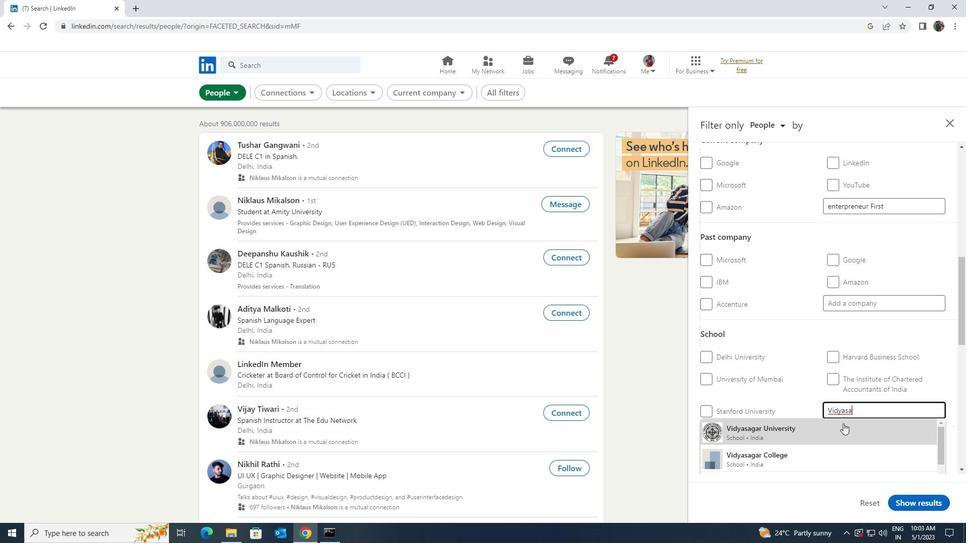 
Action: Mouse scrolled (843, 423) with delta (0, 0)
Screenshot: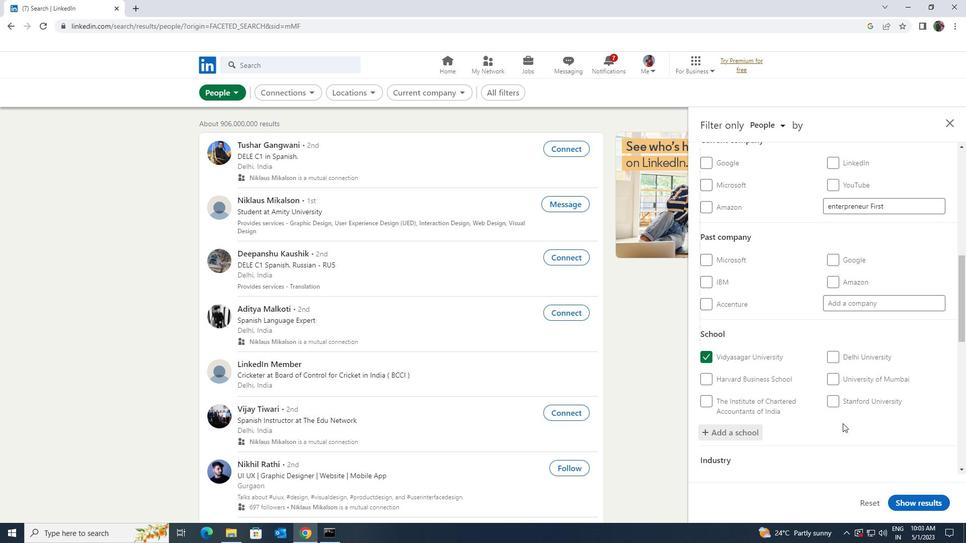 
Action: Mouse scrolled (843, 423) with delta (0, 0)
Screenshot: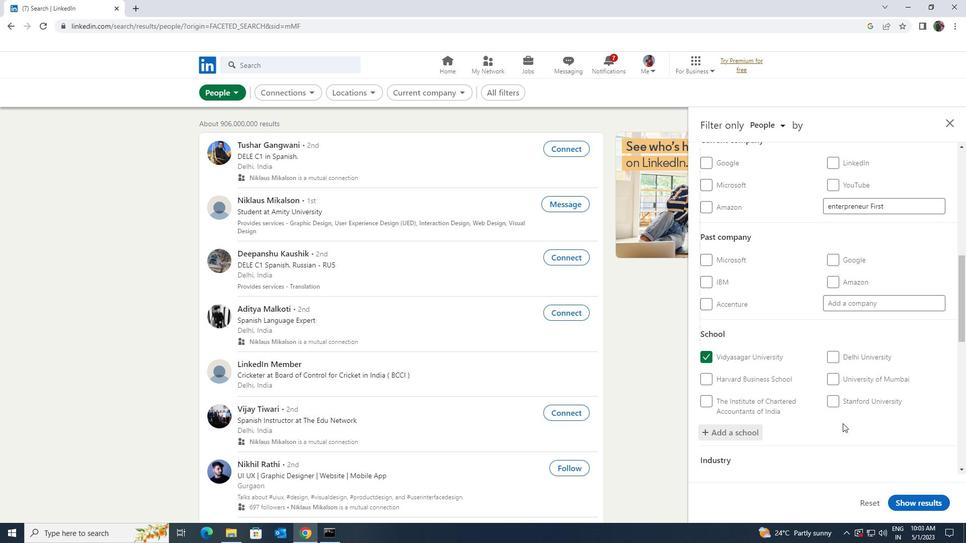 
Action: Mouse scrolled (843, 423) with delta (0, 0)
Screenshot: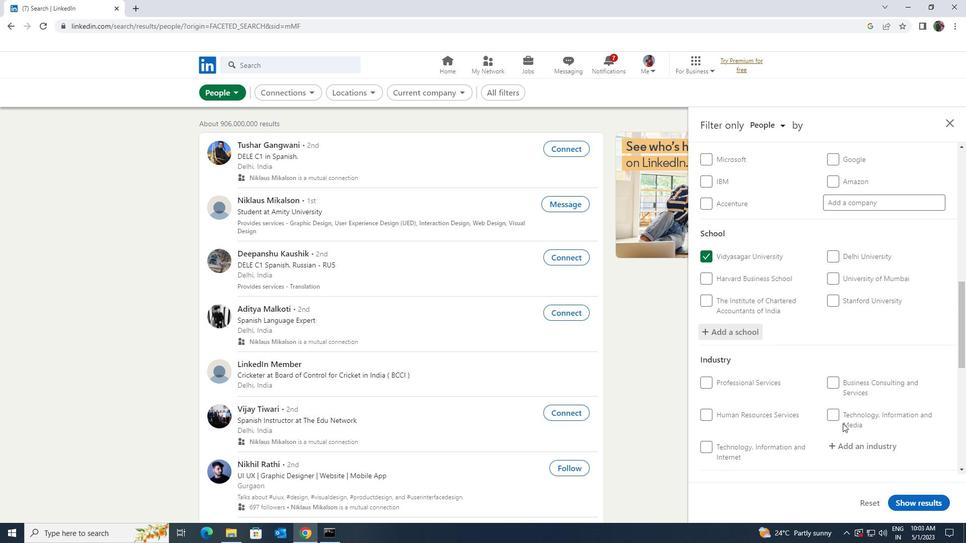 
Action: Mouse moved to (841, 400)
Screenshot: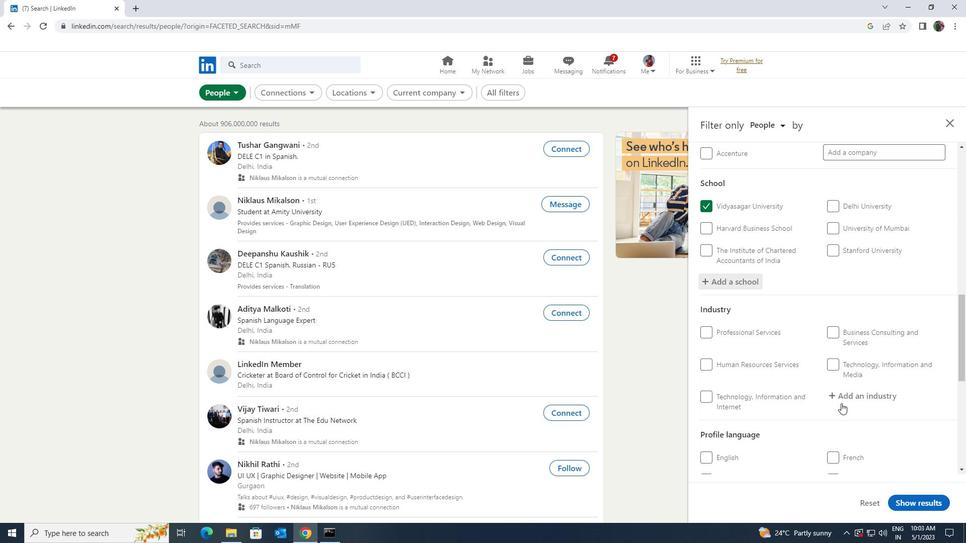 
Action: Mouse pressed left at (841, 400)
Screenshot: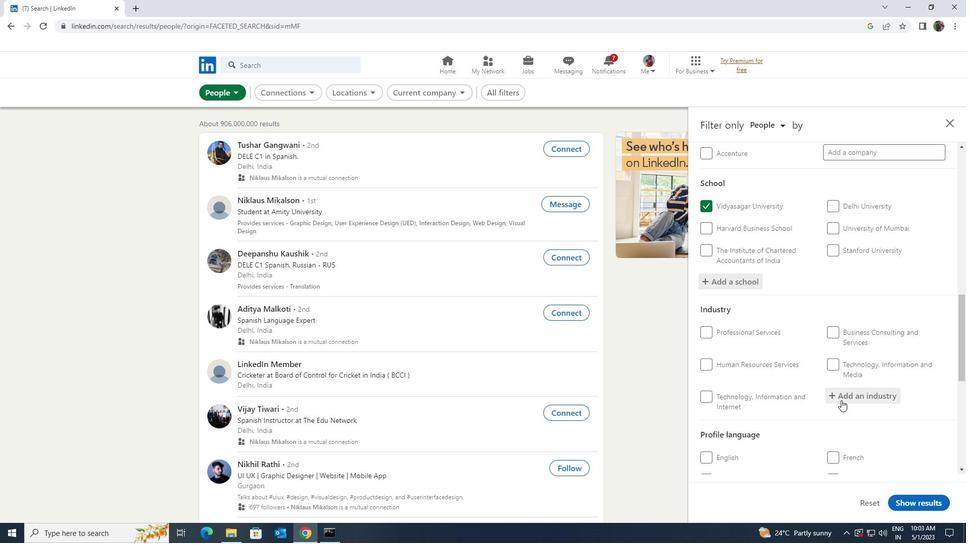 
Action: Mouse moved to (841, 400)
Screenshot: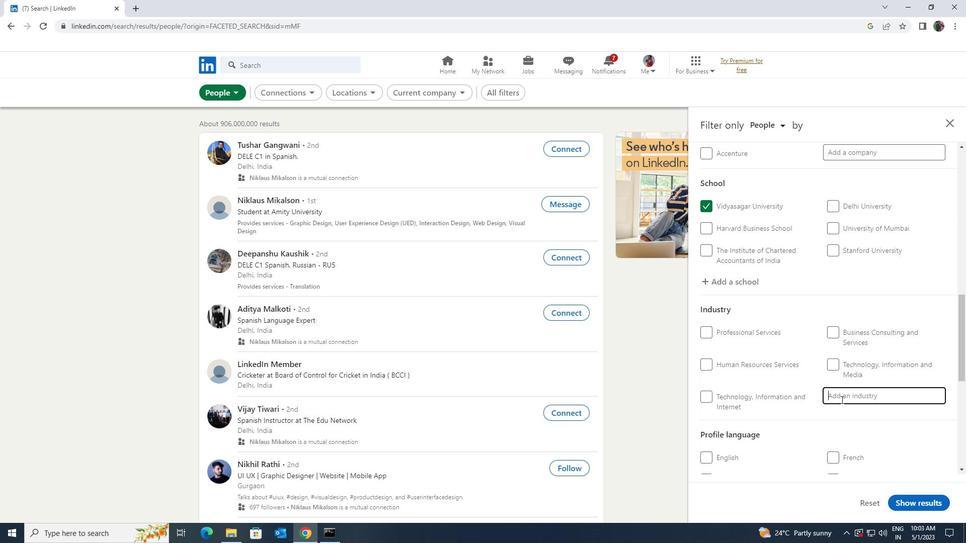 
Action: Key pressed <Key.shift>TELECO
Screenshot: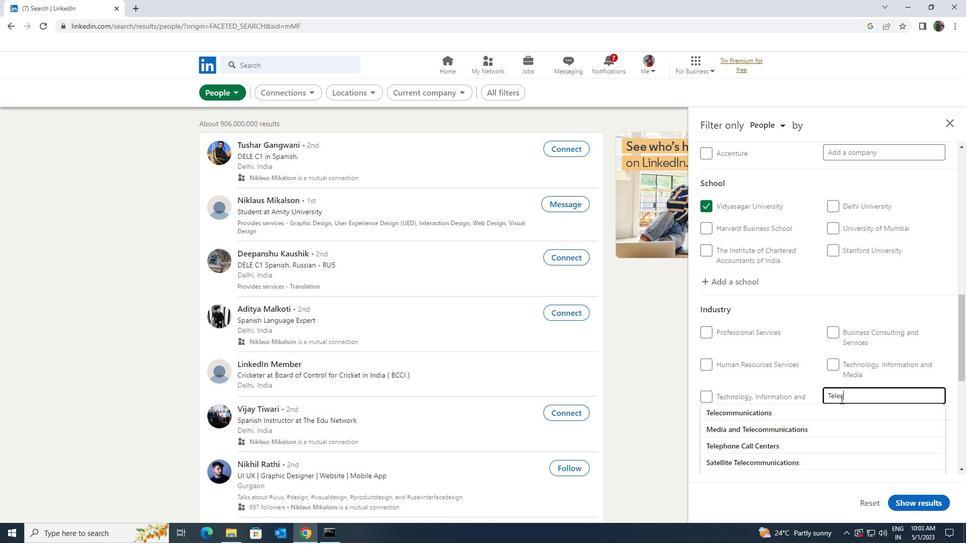 
Action: Mouse moved to (833, 408)
Screenshot: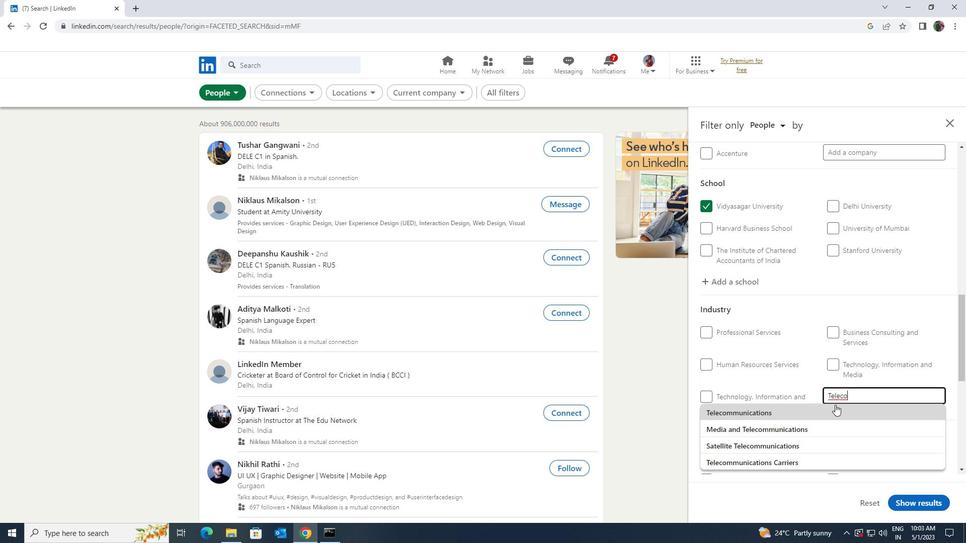 
Action: Mouse pressed left at (833, 408)
Screenshot: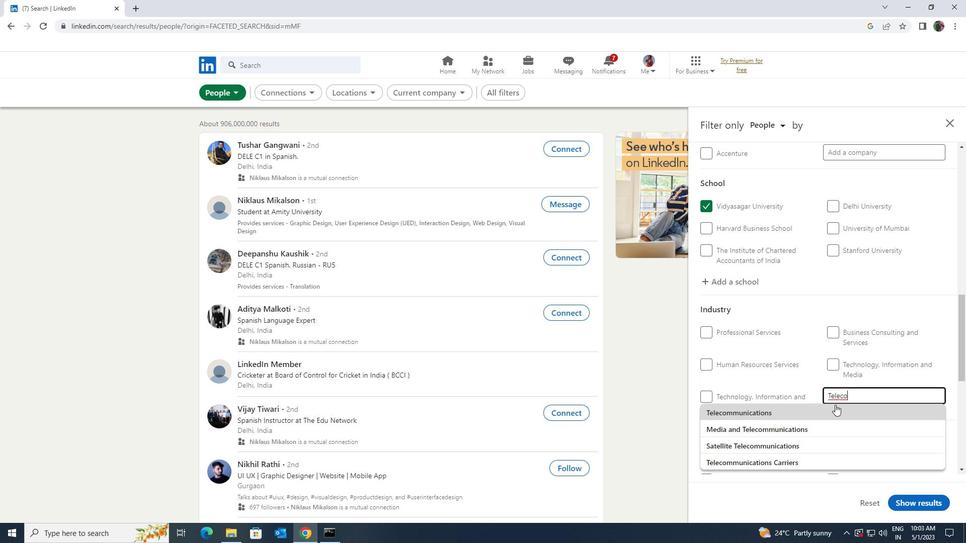 
Action: Mouse scrolled (833, 408) with delta (0, 0)
Screenshot: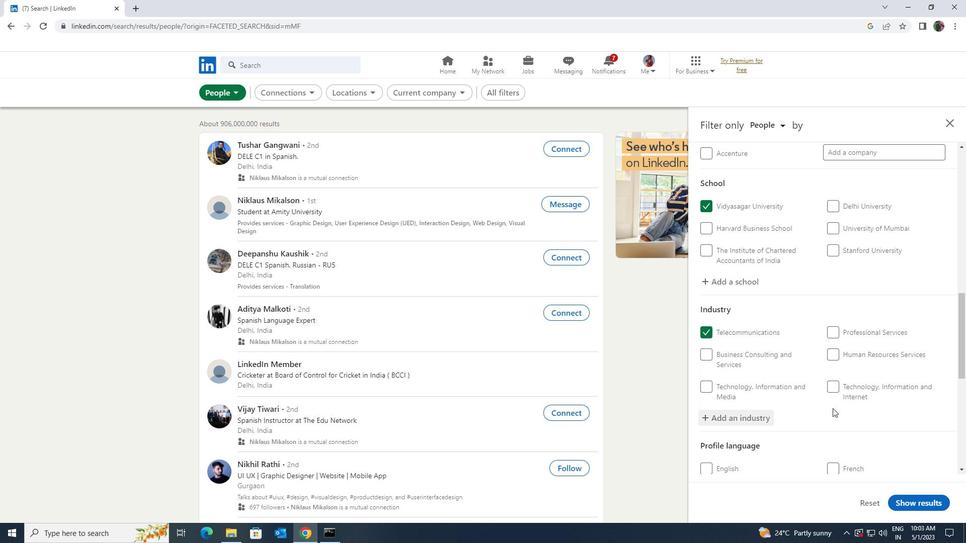 
Action: Mouse scrolled (833, 408) with delta (0, 0)
Screenshot: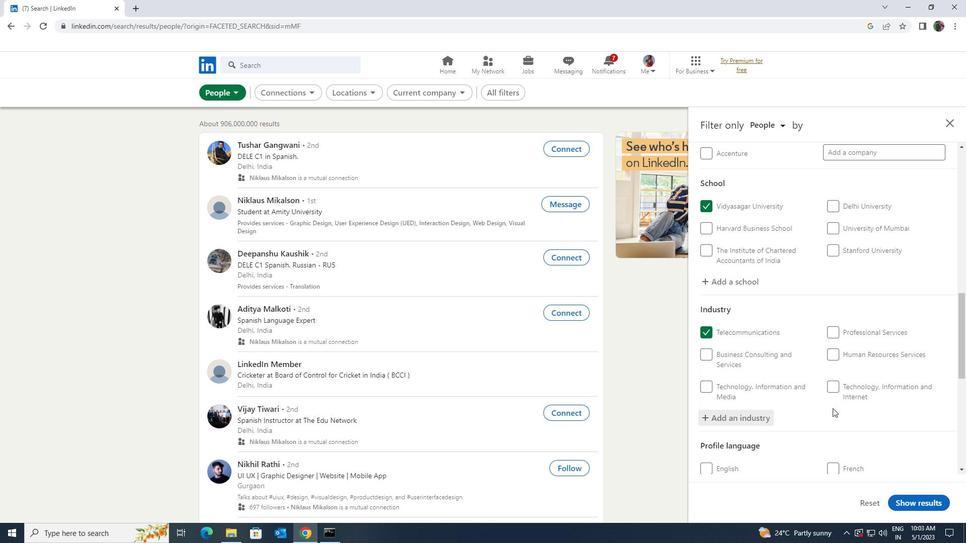 
Action: Mouse scrolled (833, 408) with delta (0, 0)
Screenshot: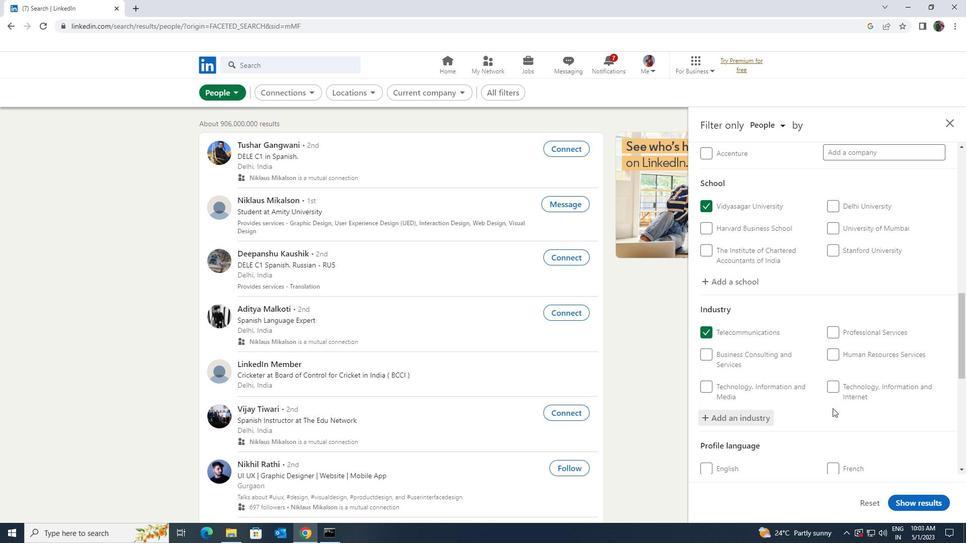 
Action: Mouse moved to (832, 405)
Screenshot: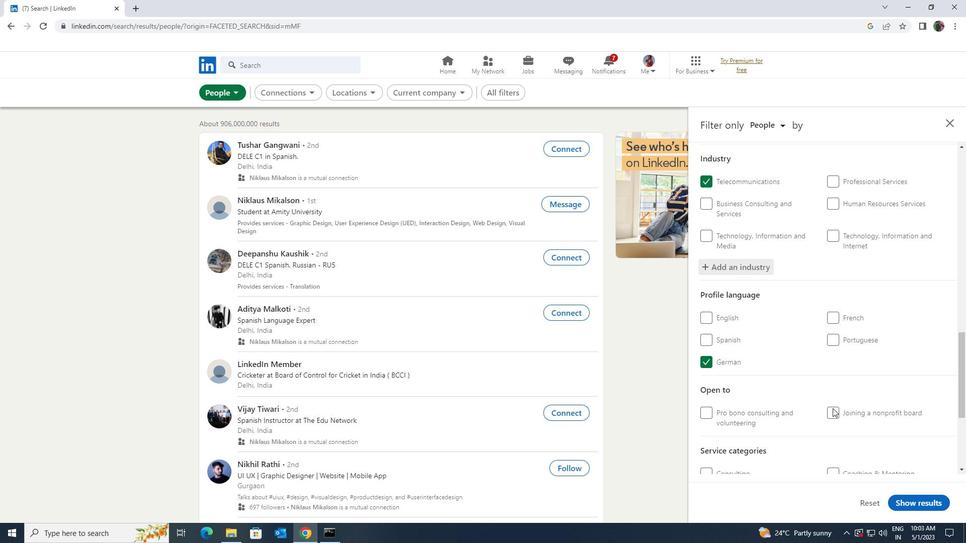 
Action: Mouse scrolled (832, 404) with delta (0, 0)
Screenshot: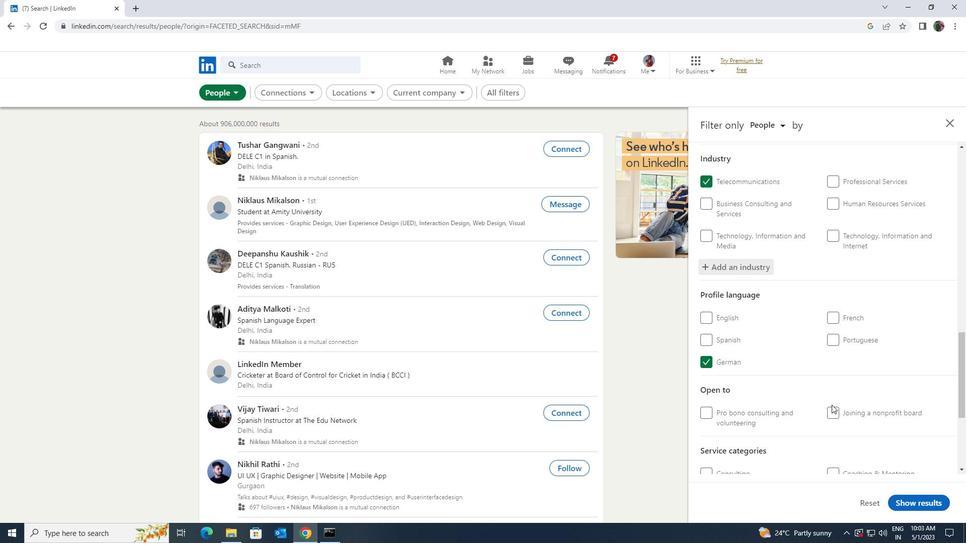 
Action: Mouse scrolled (832, 404) with delta (0, 0)
Screenshot: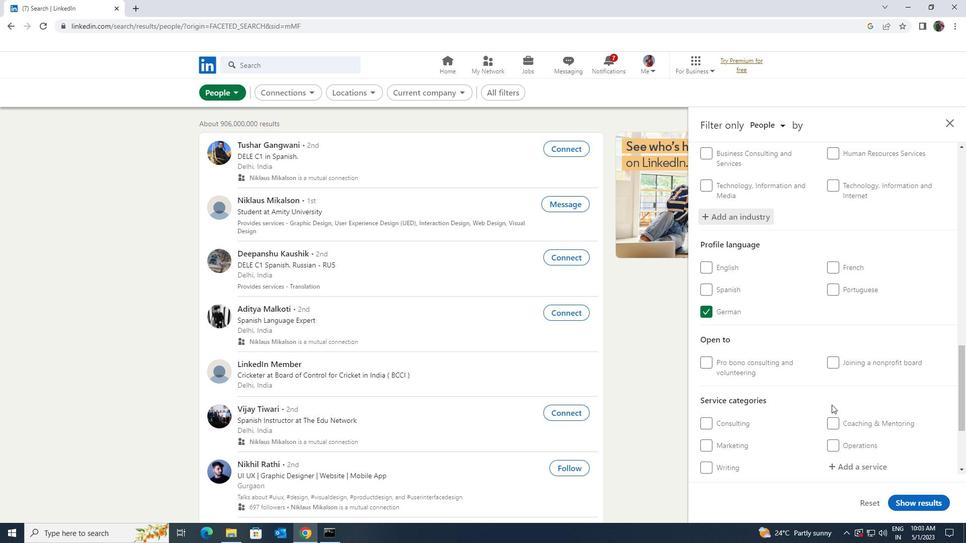 
Action: Mouse scrolled (832, 404) with delta (0, 0)
Screenshot: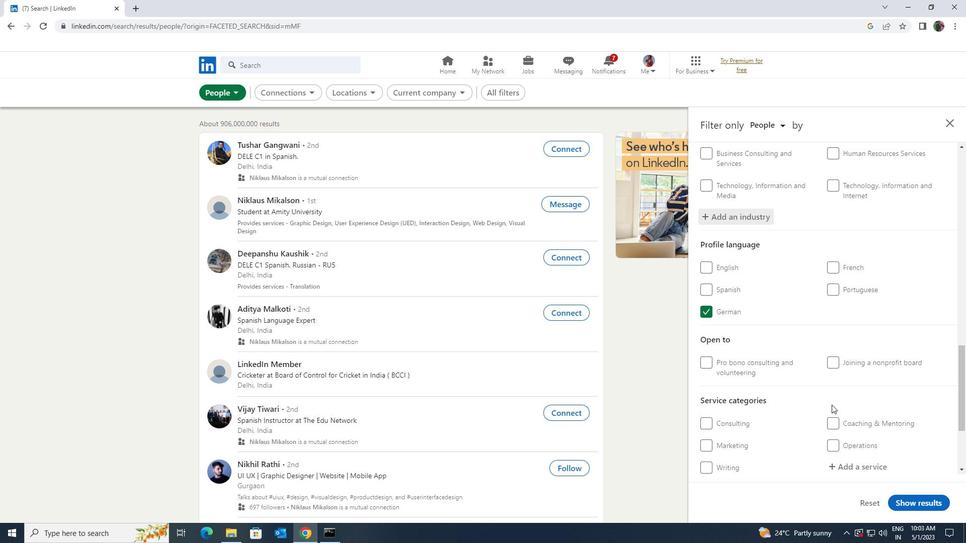 
Action: Mouse moved to (831, 369)
Screenshot: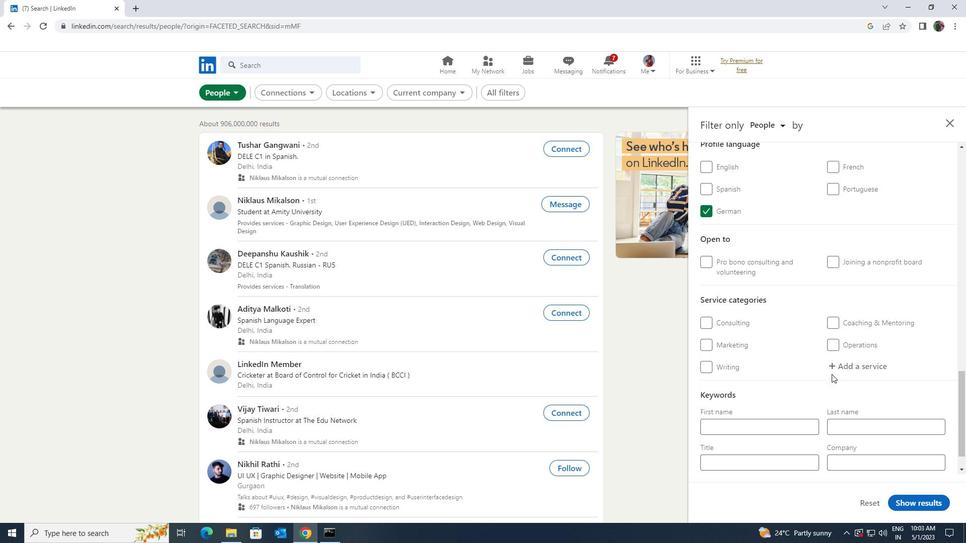 
Action: Mouse pressed left at (831, 369)
Screenshot: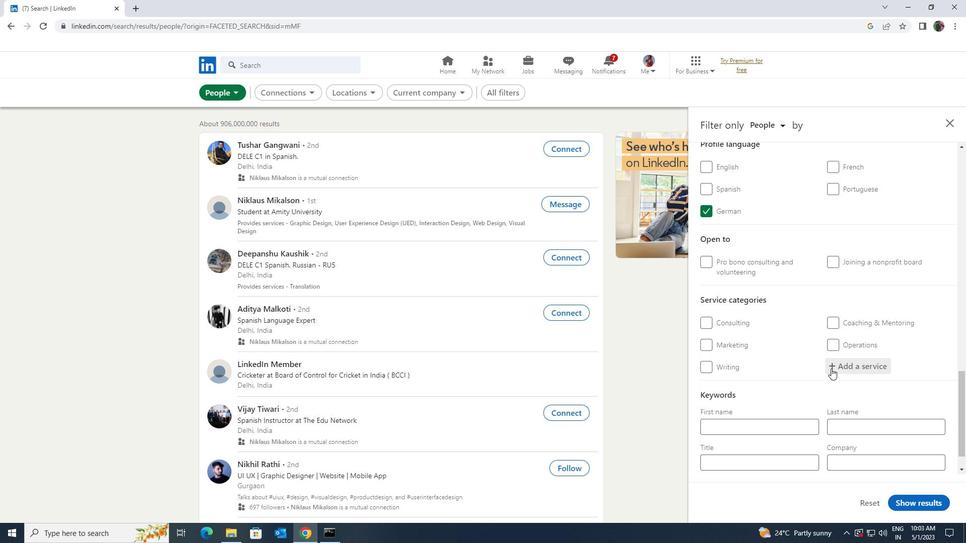
Action: Key pressed <Key.shift>EDITI
Screenshot: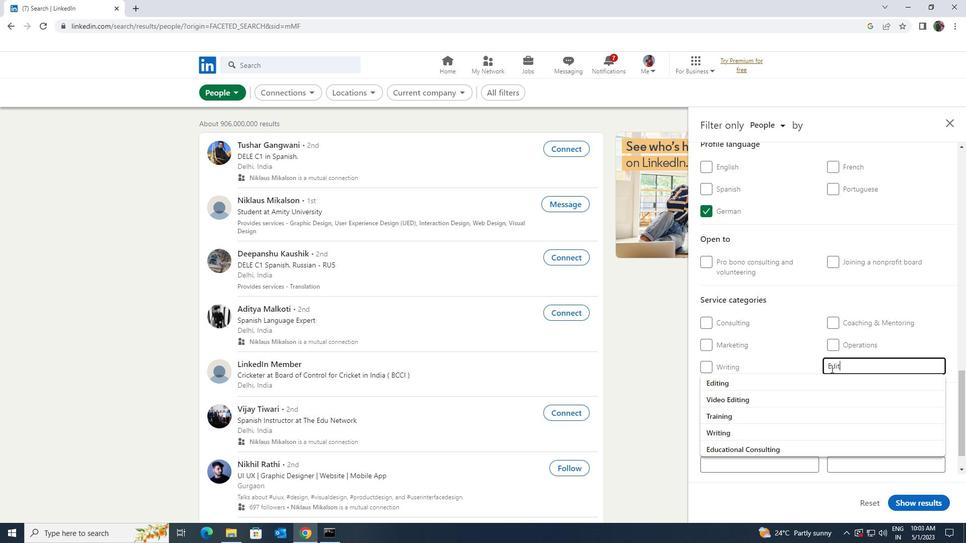 
Action: Mouse moved to (812, 376)
Screenshot: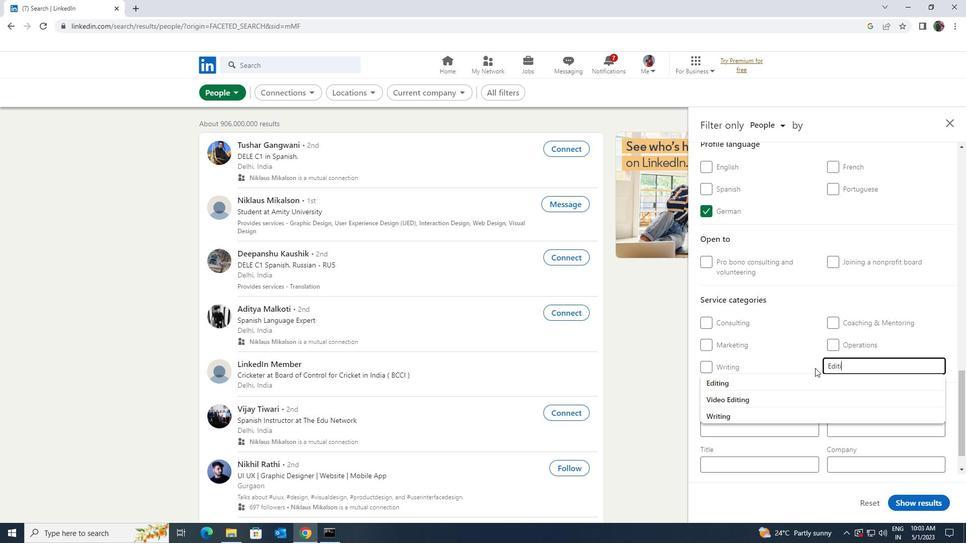 
Action: Mouse pressed left at (812, 376)
Screenshot: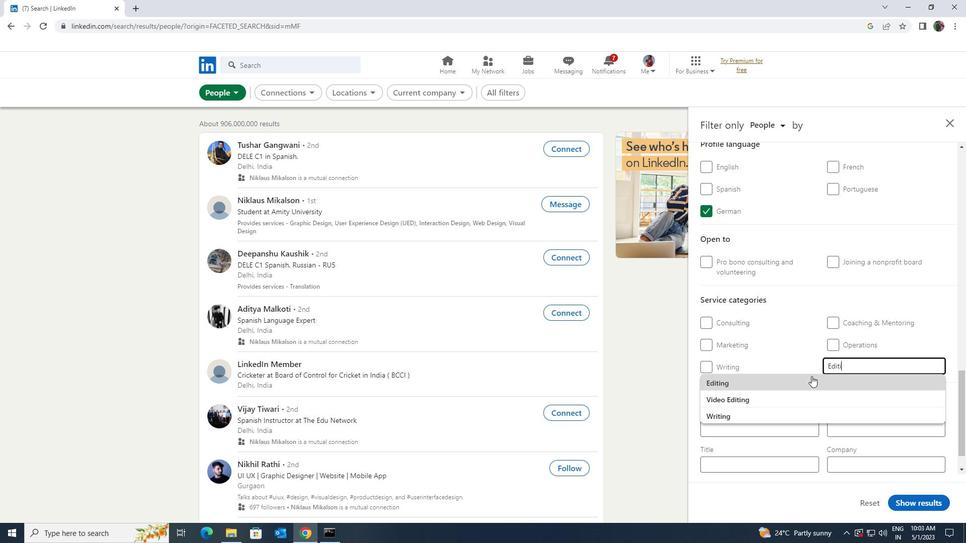 
Action: Mouse scrolled (812, 376) with delta (0, 0)
Screenshot: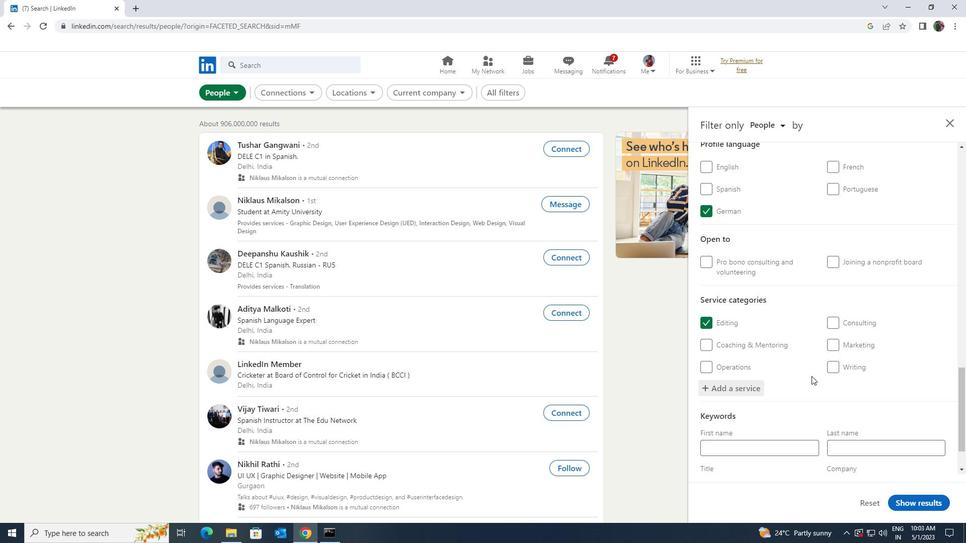 
Action: Mouse moved to (812, 376)
Screenshot: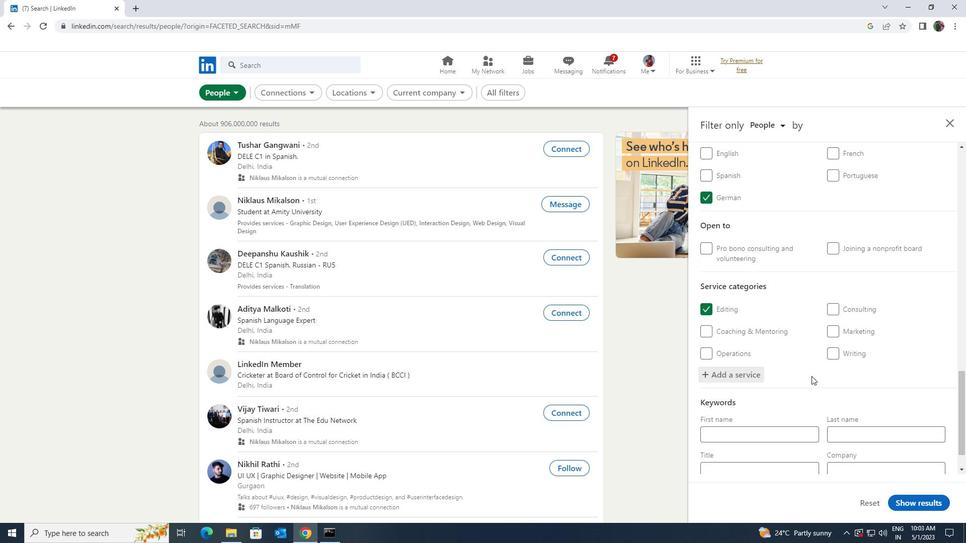 
Action: Mouse scrolled (812, 376) with delta (0, 0)
Screenshot: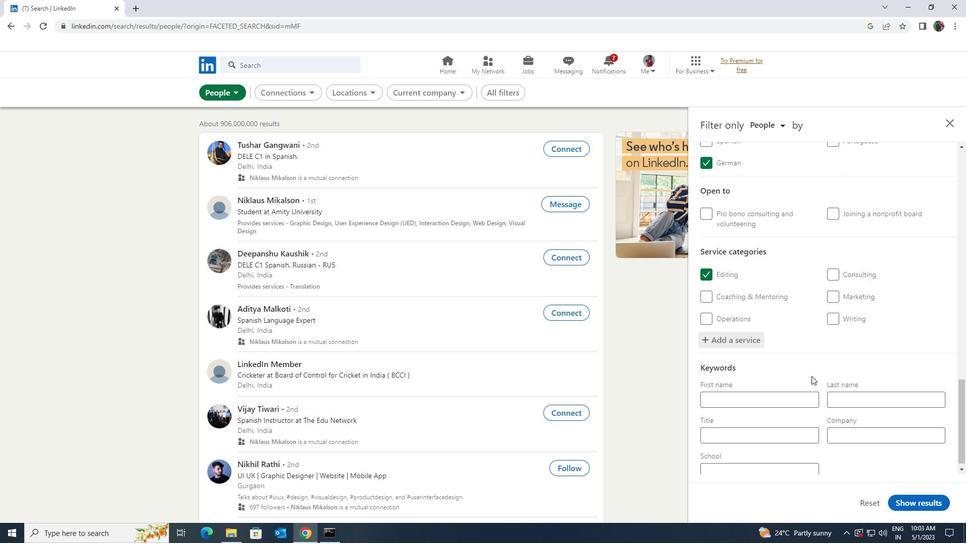 
Action: Mouse scrolled (812, 376) with delta (0, 0)
Screenshot: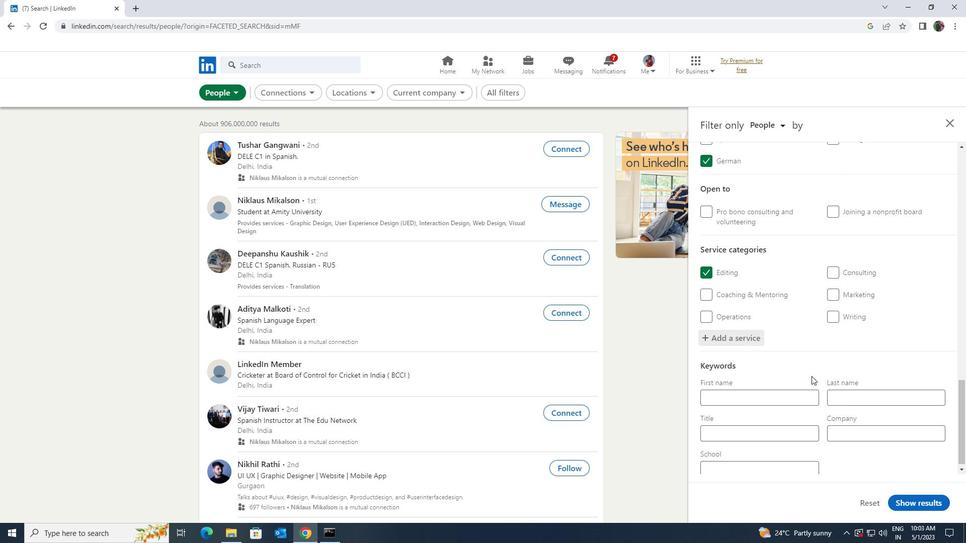 
Action: Mouse moved to (792, 427)
Screenshot: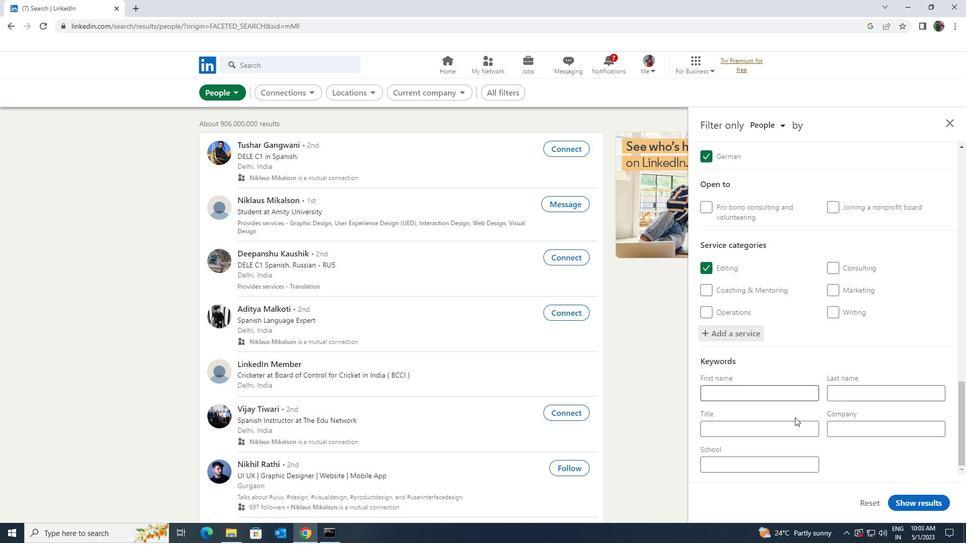 
Action: Mouse pressed left at (792, 427)
Screenshot: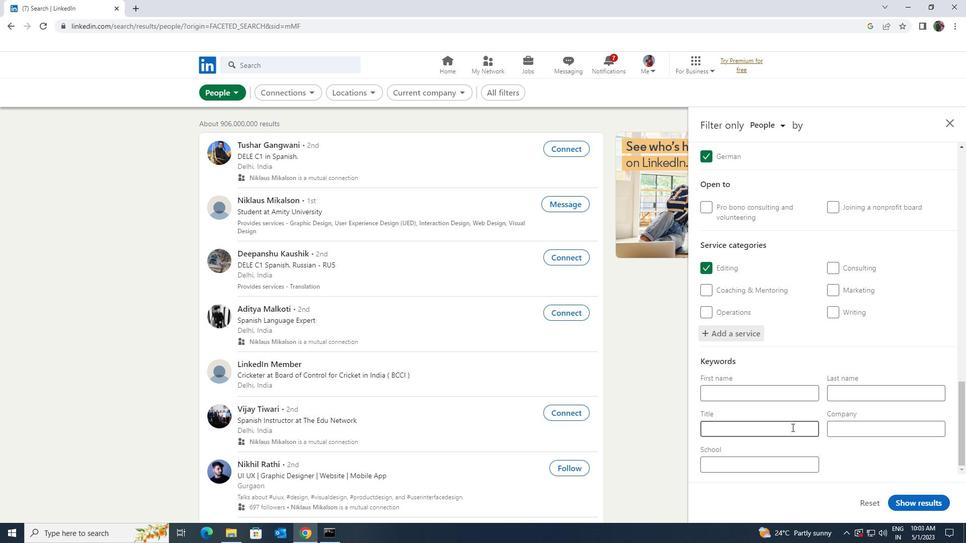 
Action: Key pressed <Key.shift>MAINTAINCE<Key.space><Key.shift><Key.shift><Key.shift><Key.shift><Key.shift><Key.shift><Key.shift><Key.shift><Key.shift><Key.shift><Key.shift><Key.shift><Key.shift><Key.shift><Key.shift><Key.shift><Key.shift><Key.shift><Key.shift>ENGINEERING
Screenshot: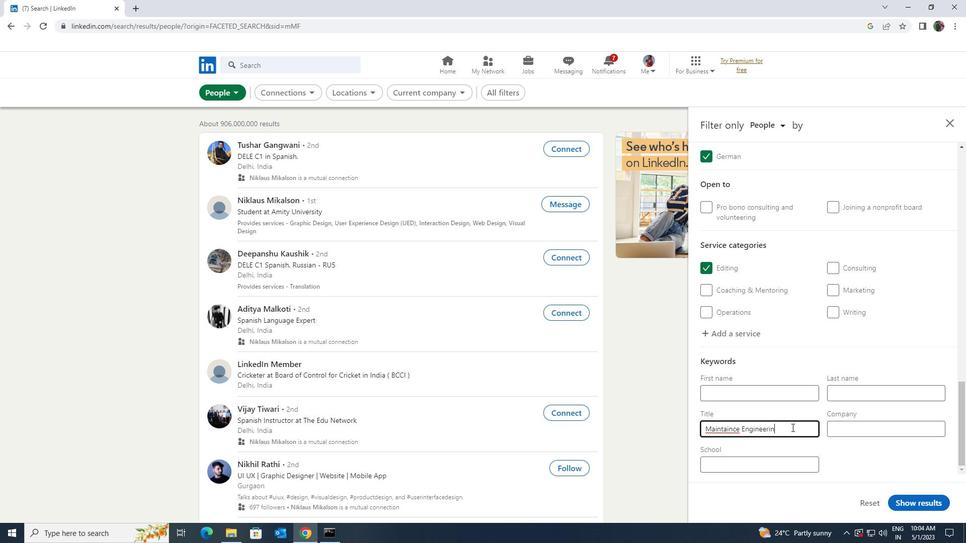 
Action: Mouse moved to (921, 501)
Screenshot: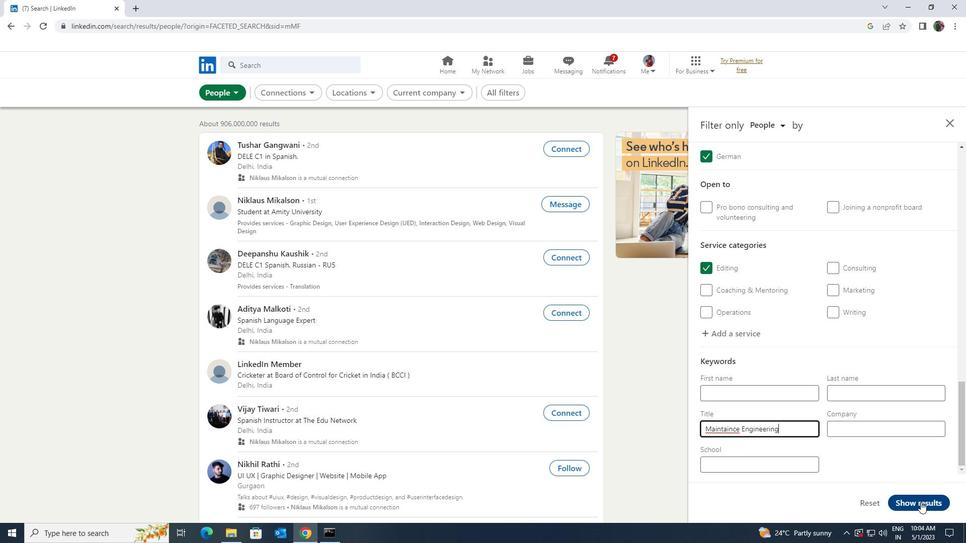 
Action: Mouse pressed left at (921, 501)
Screenshot: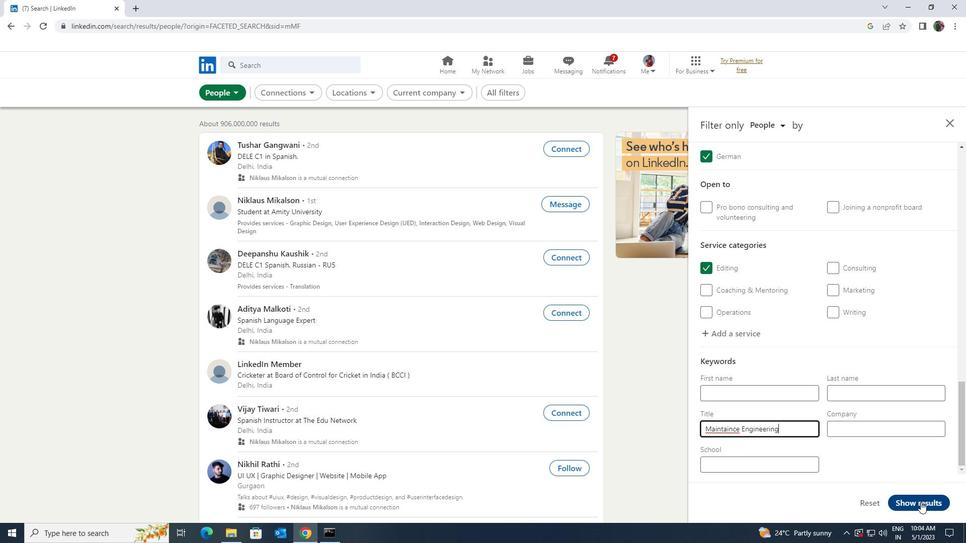 
